 Task: Create a Sprint called Sprint0000000218 in Scrum Project Project0000000073 in Jira. Create a Sprint called Sprint0000000219 in Scrum Project Project0000000073 in Jira. Set Duration of Sprint called Sprint0000000217 in Scrum Project Project0000000073 to 1 week in Jira. Set Duration of Sprint called Sprint0000000218 in Scrum Project Project0000000073 to 2 weeks in Jira. Set Duration of Sprint called Sprint0000000219 in Scrum Project Project0000000073 to 3 weeks in Jira
Action: Mouse moved to (61, 286)
Screenshot: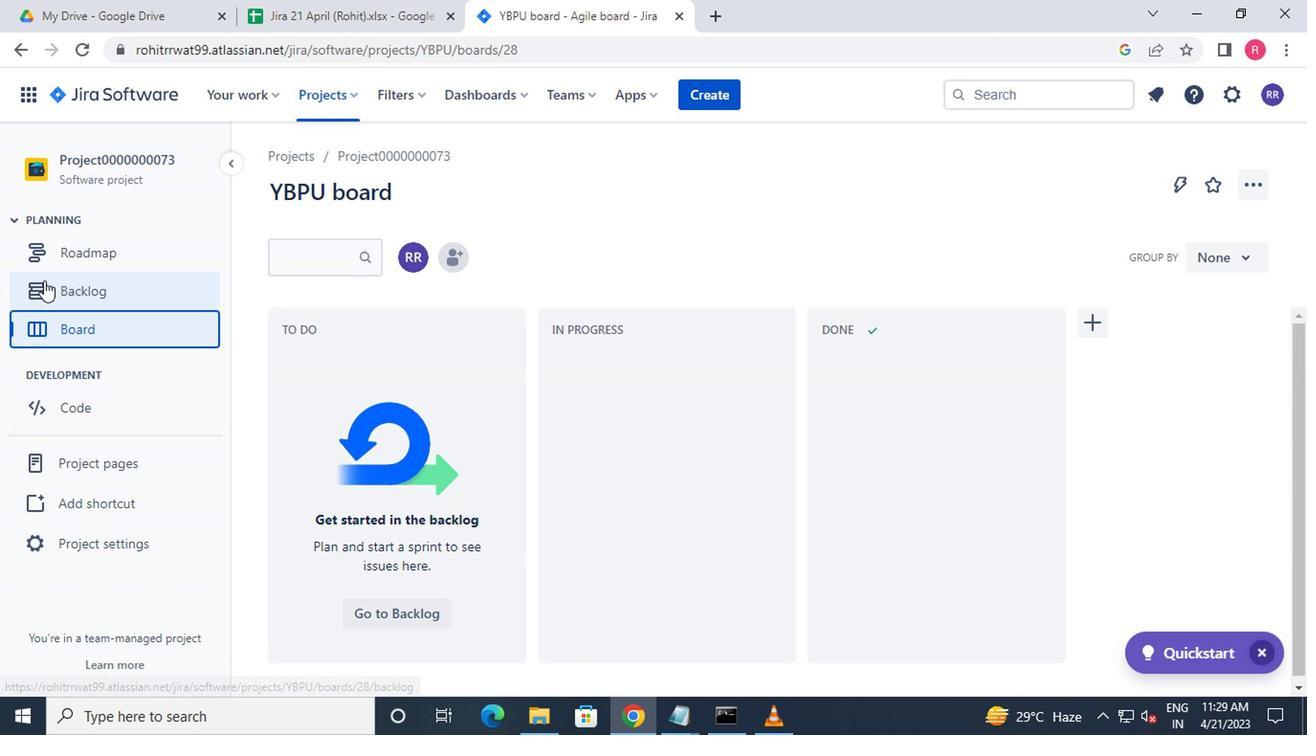 
Action: Mouse pressed left at (61, 286)
Screenshot: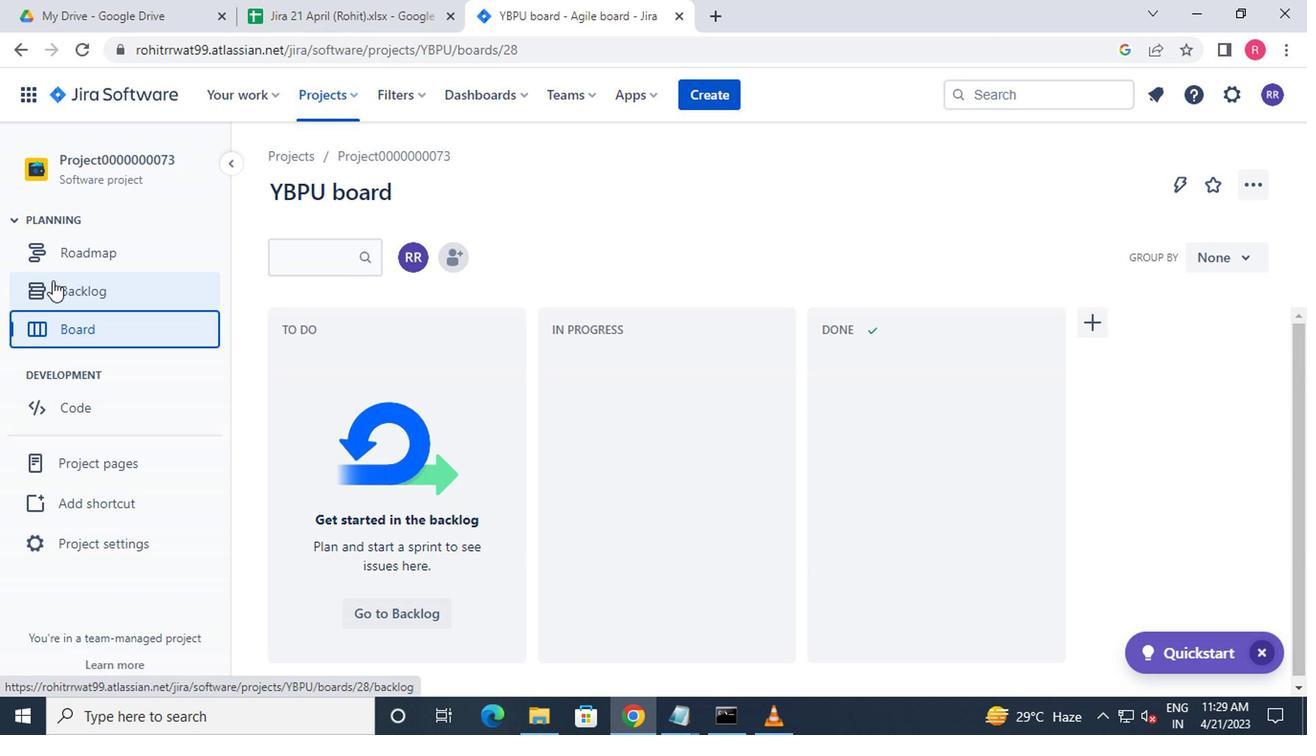 
Action: Mouse moved to (1167, 619)
Screenshot: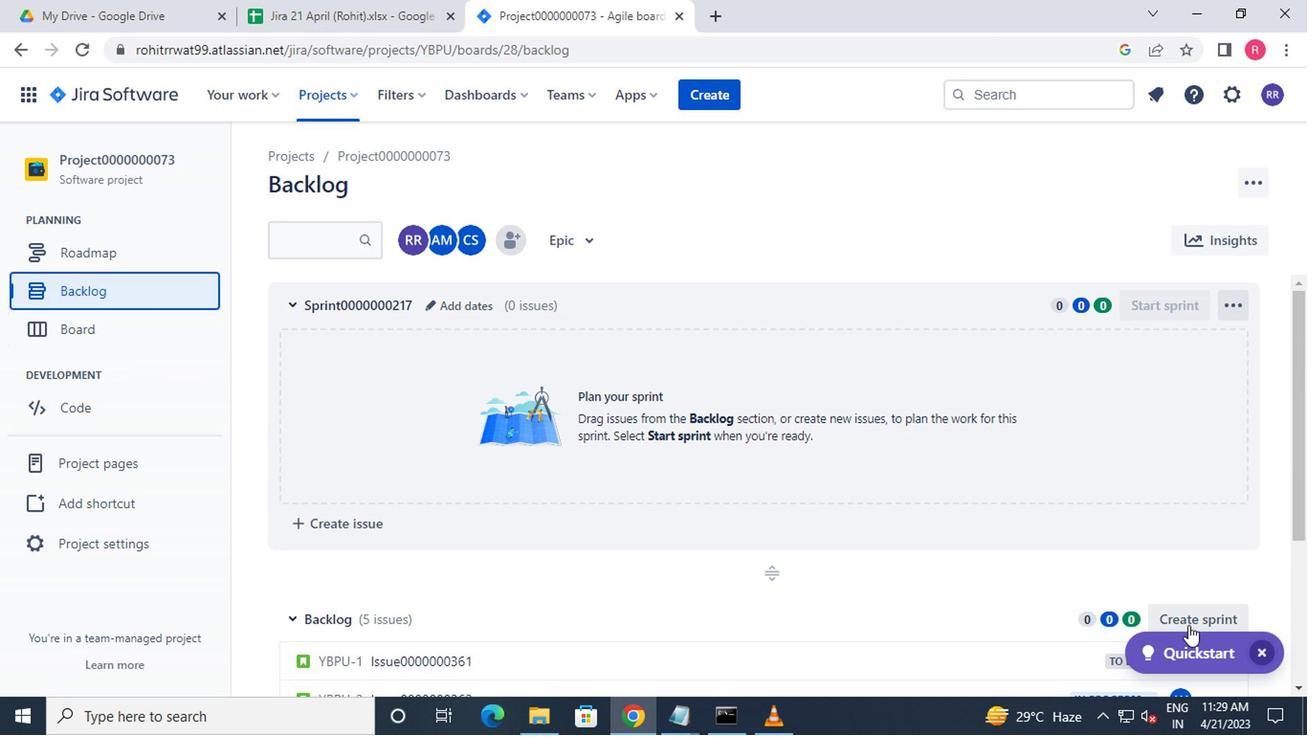 
Action: Mouse pressed left at (1167, 619)
Screenshot: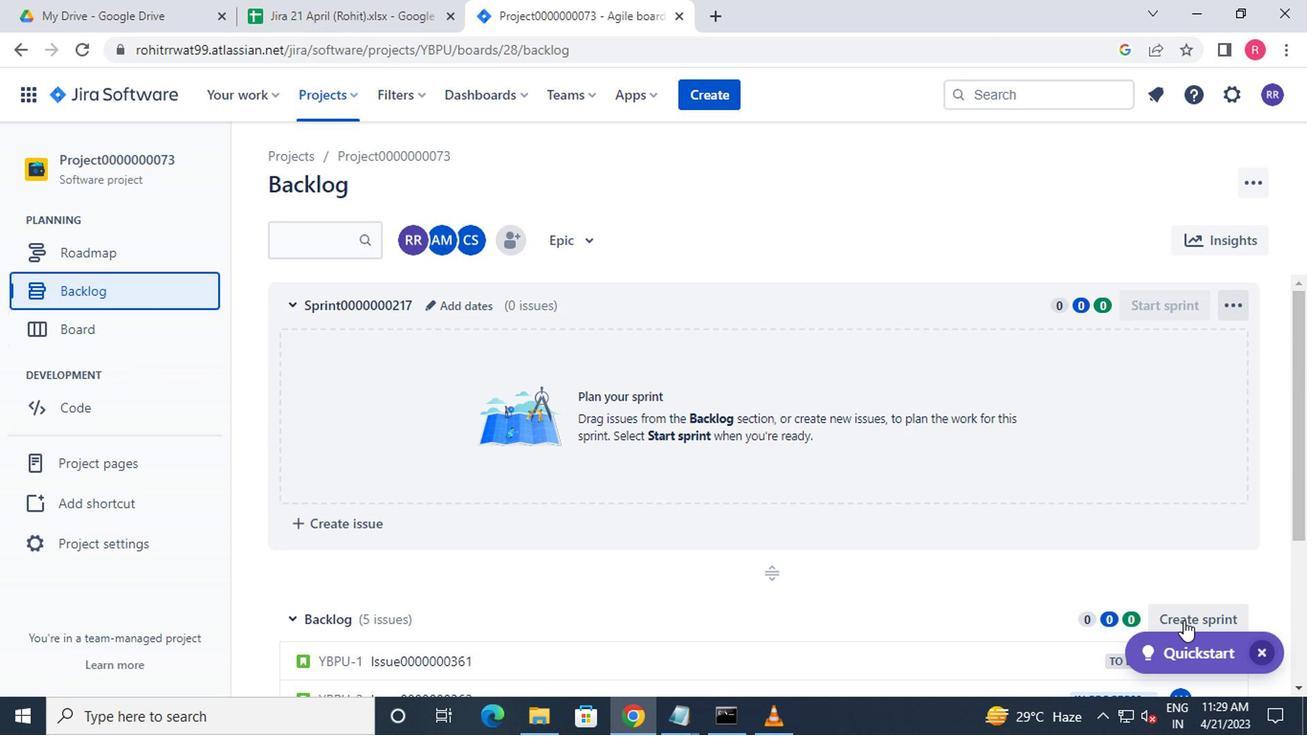
Action: Mouse moved to (385, 619)
Screenshot: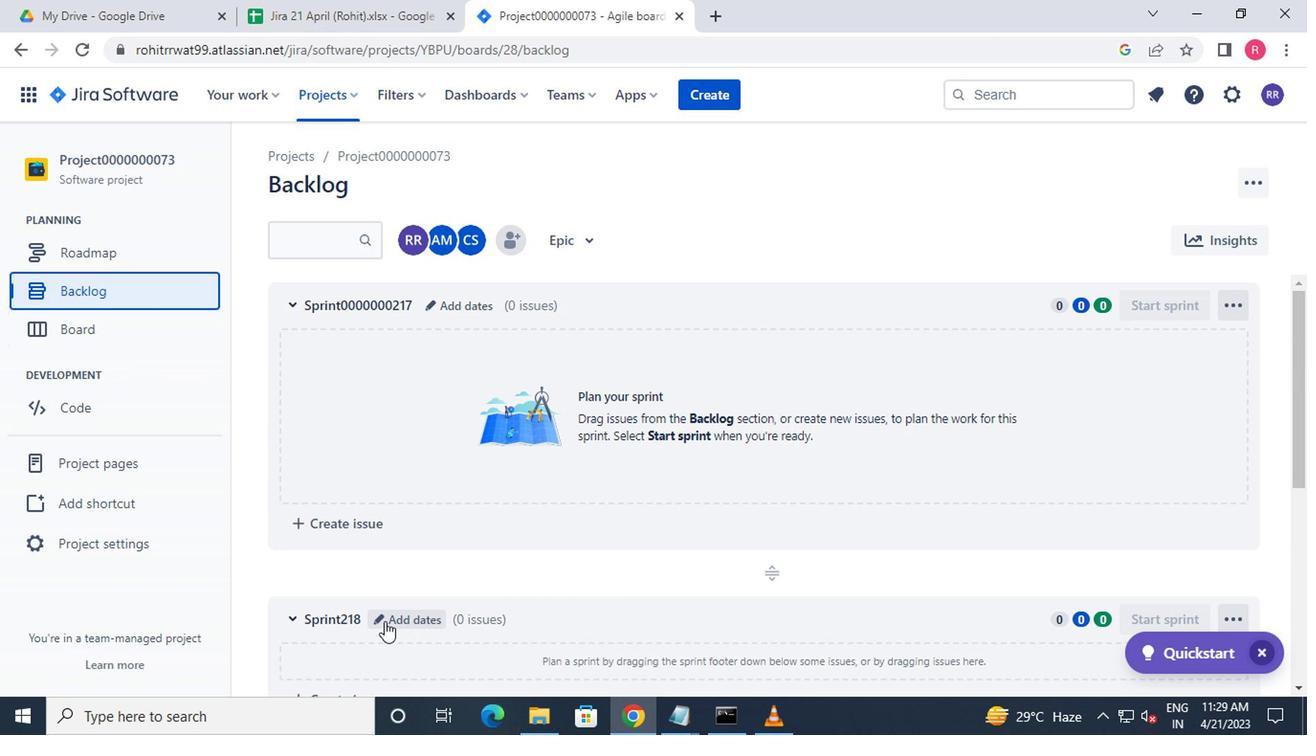 
Action: Mouse pressed left at (385, 619)
Screenshot: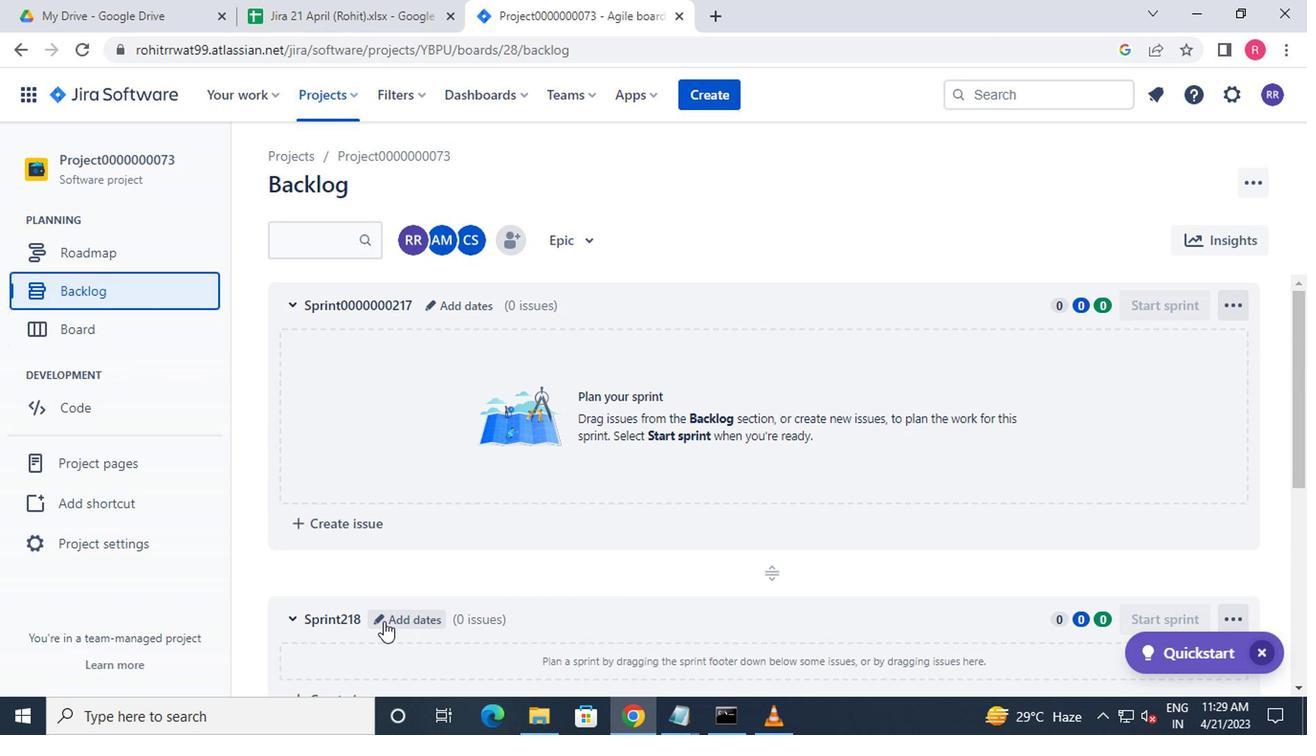
Action: Mouse moved to (433, 247)
Screenshot: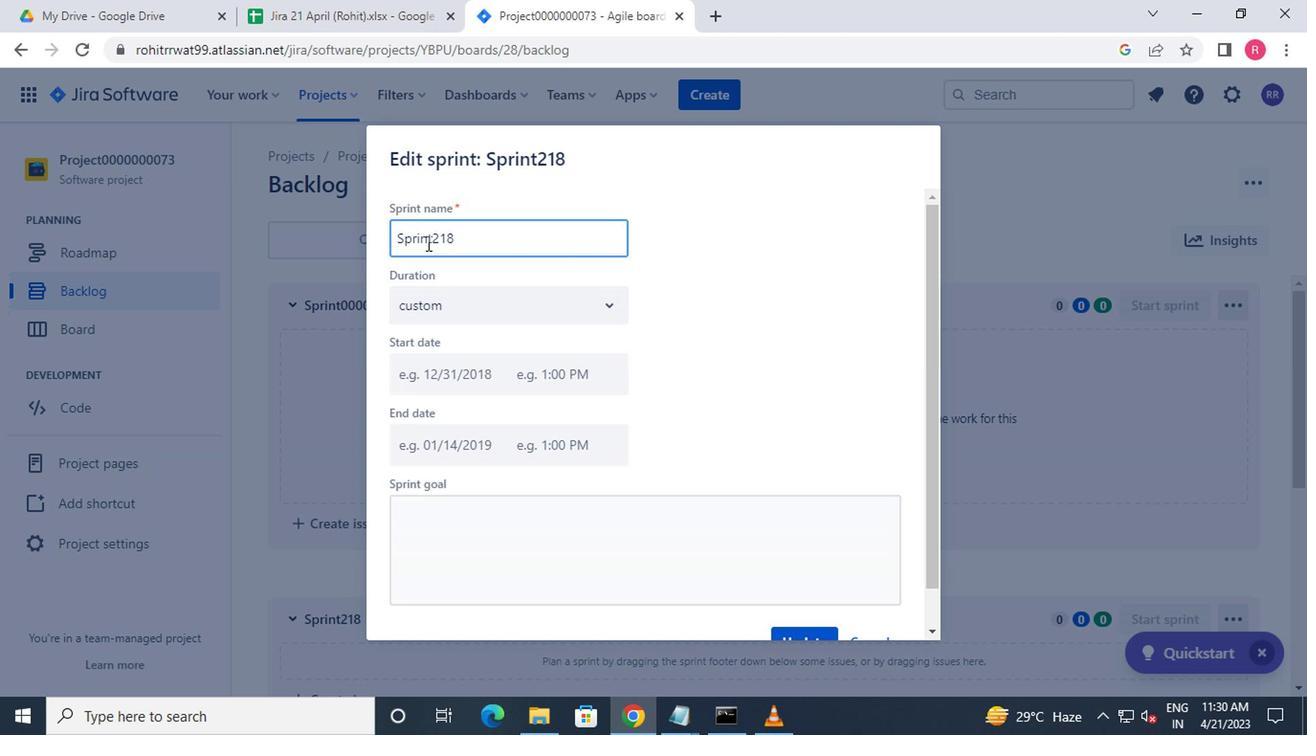 
Action: Mouse pressed left at (433, 247)
Screenshot: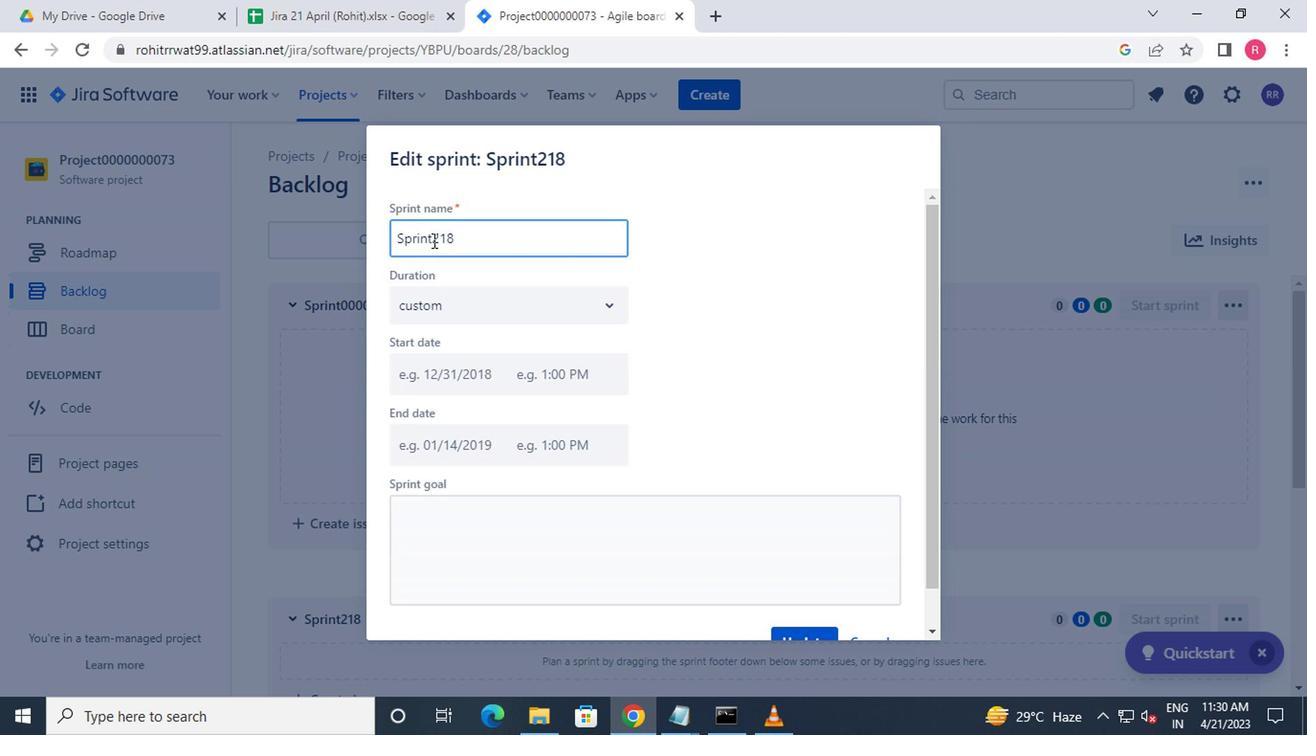 
Action: Key pressed 0000000<Key.enter>
Screenshot: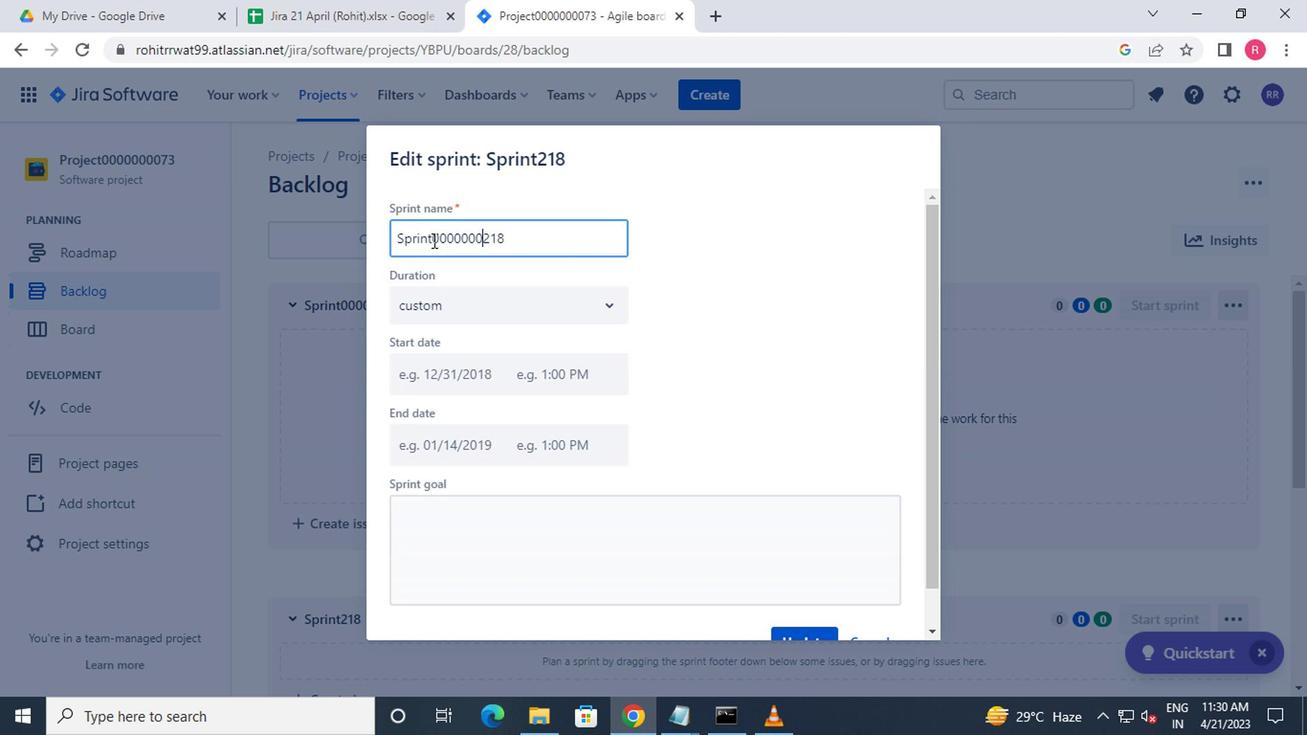 
Action: Mouse moved to (500, 369)
Screenshot: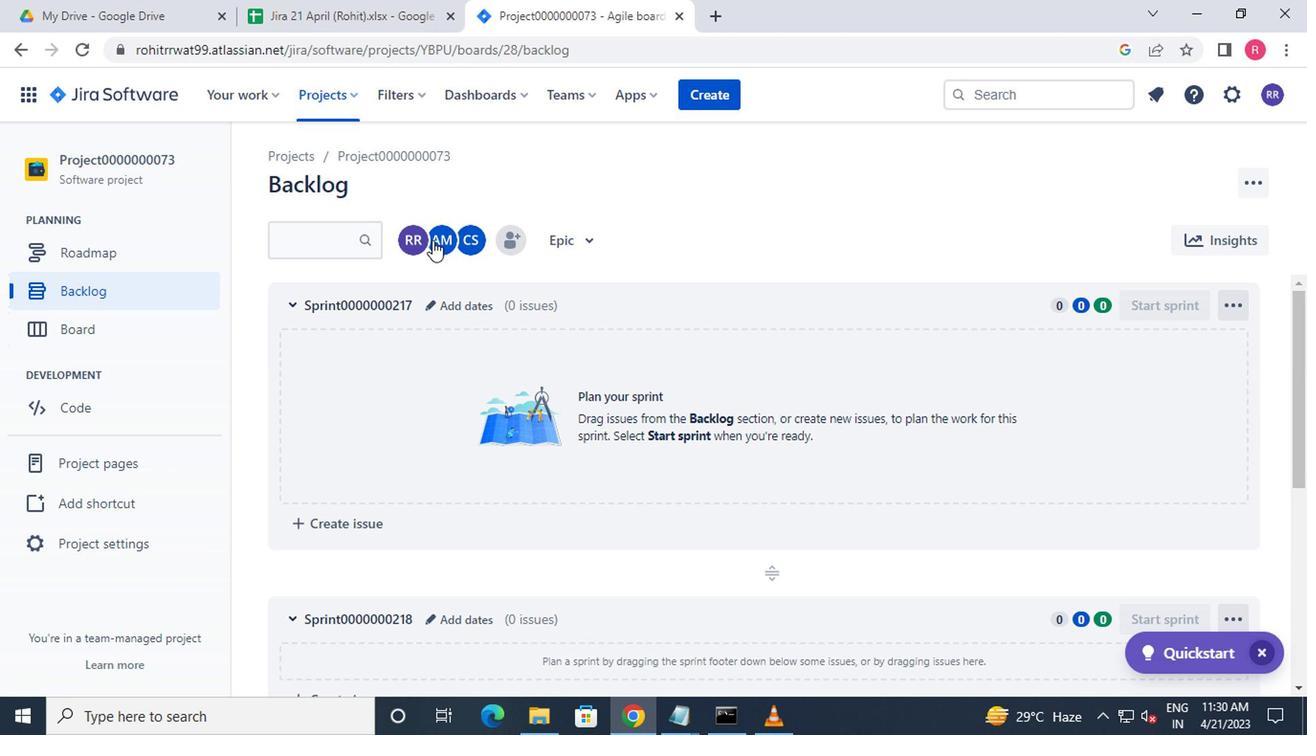 
Action: Mouse scrolled (500, 370) with delta (0, 0)
Screenshot: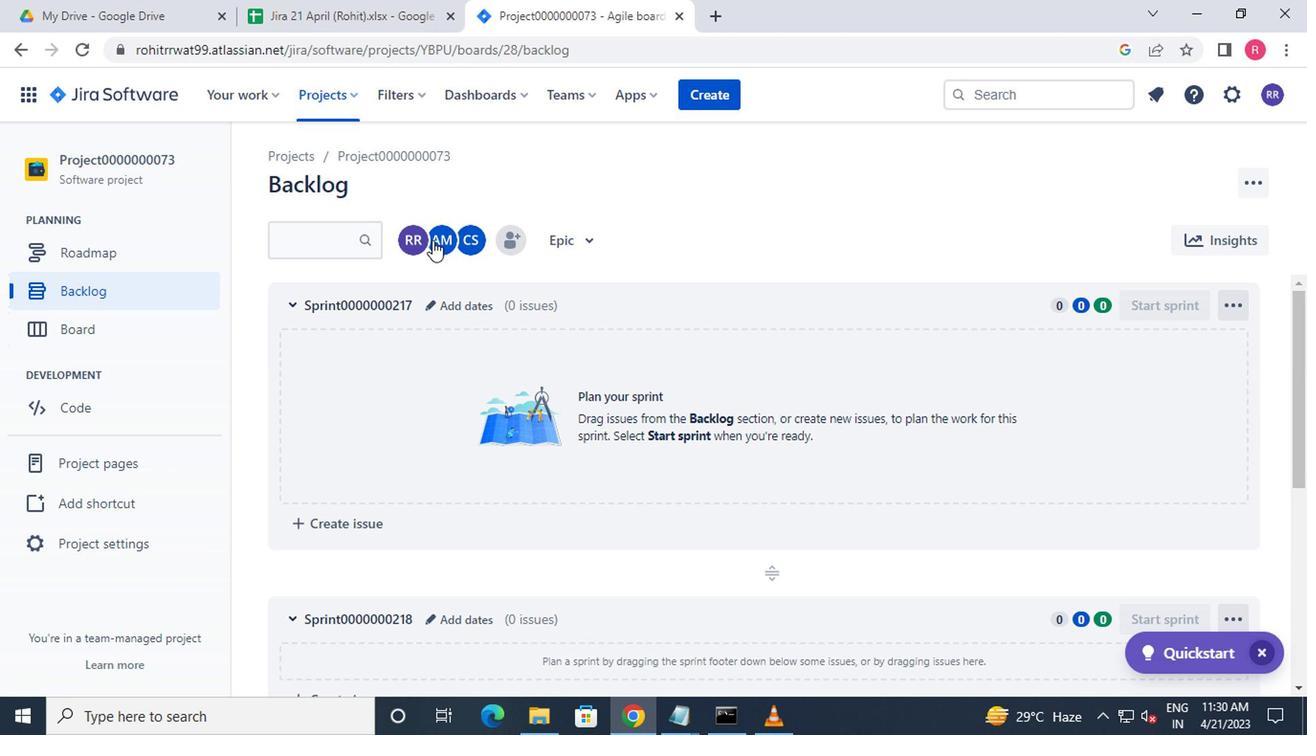 
Action: Mouse moved to (666, 593)
Screenshot: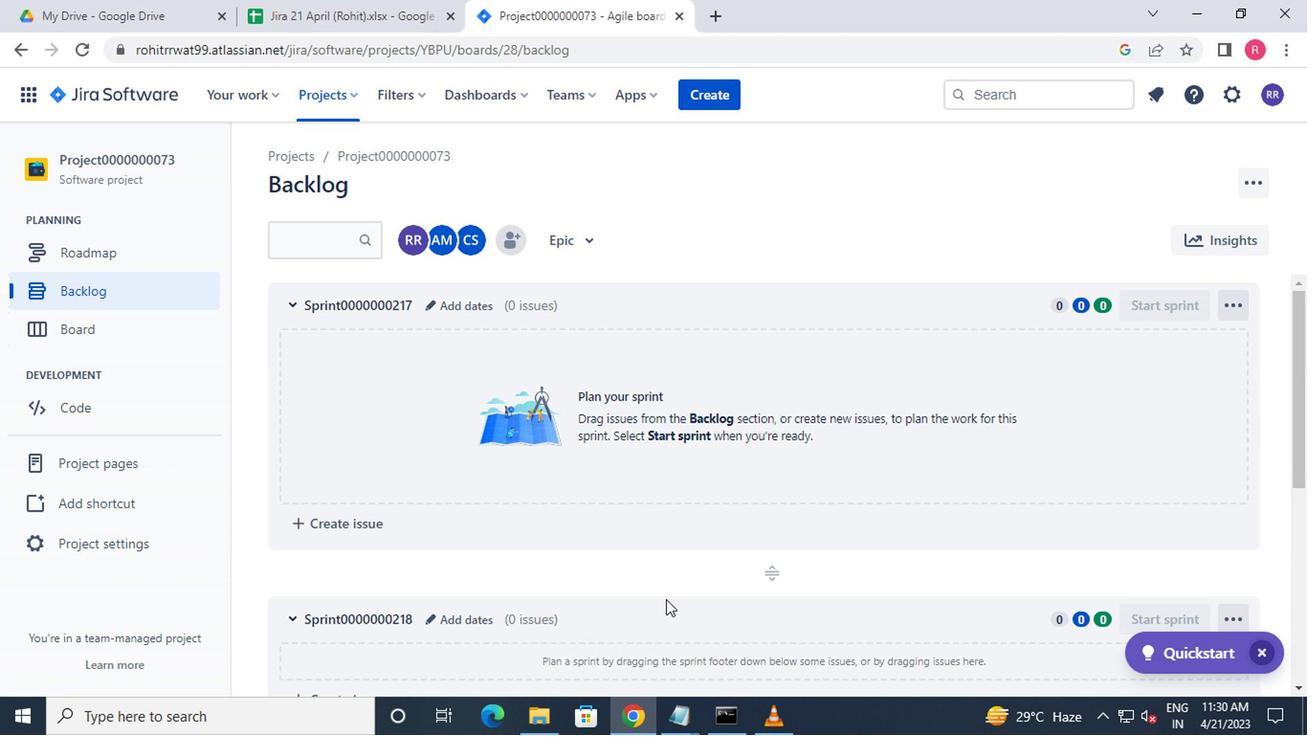 
Action: Mouse scrolled (666, 593) with delta (0, 0)
Screenshot: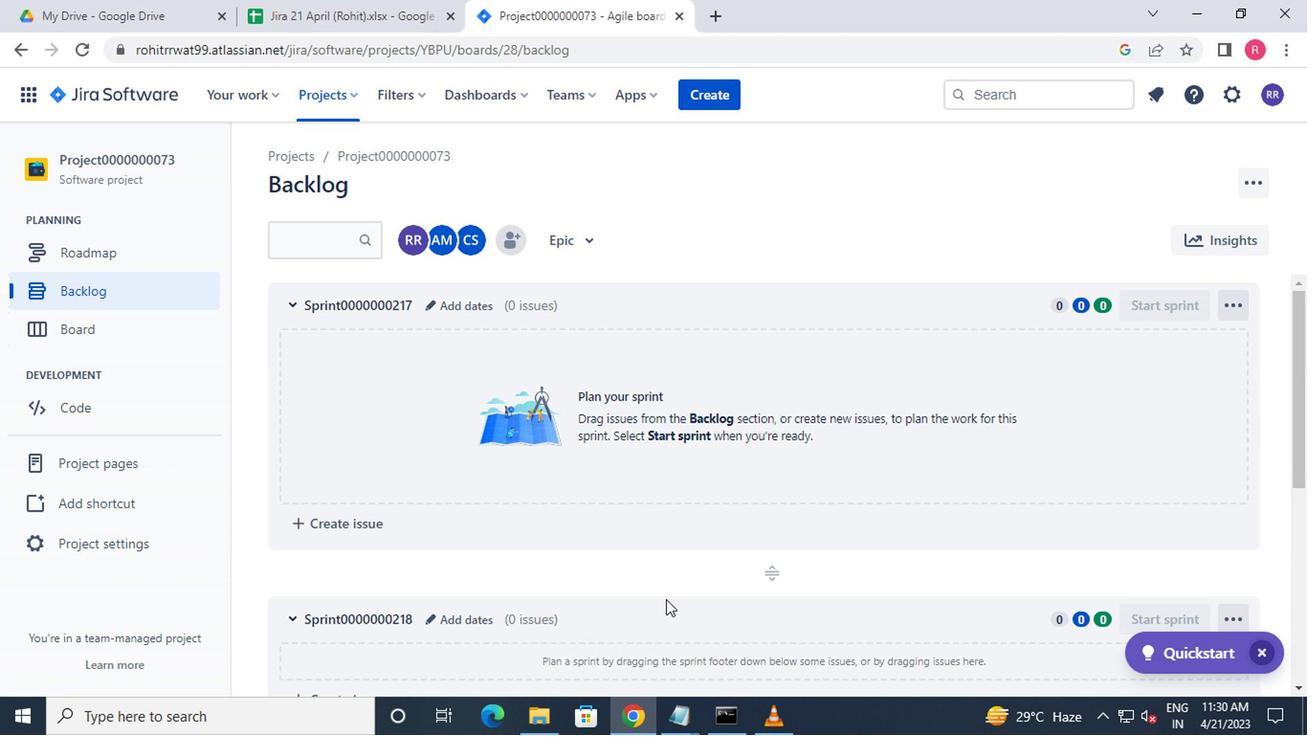 
Action: Mouse moved to (666, 593)
Screenshot: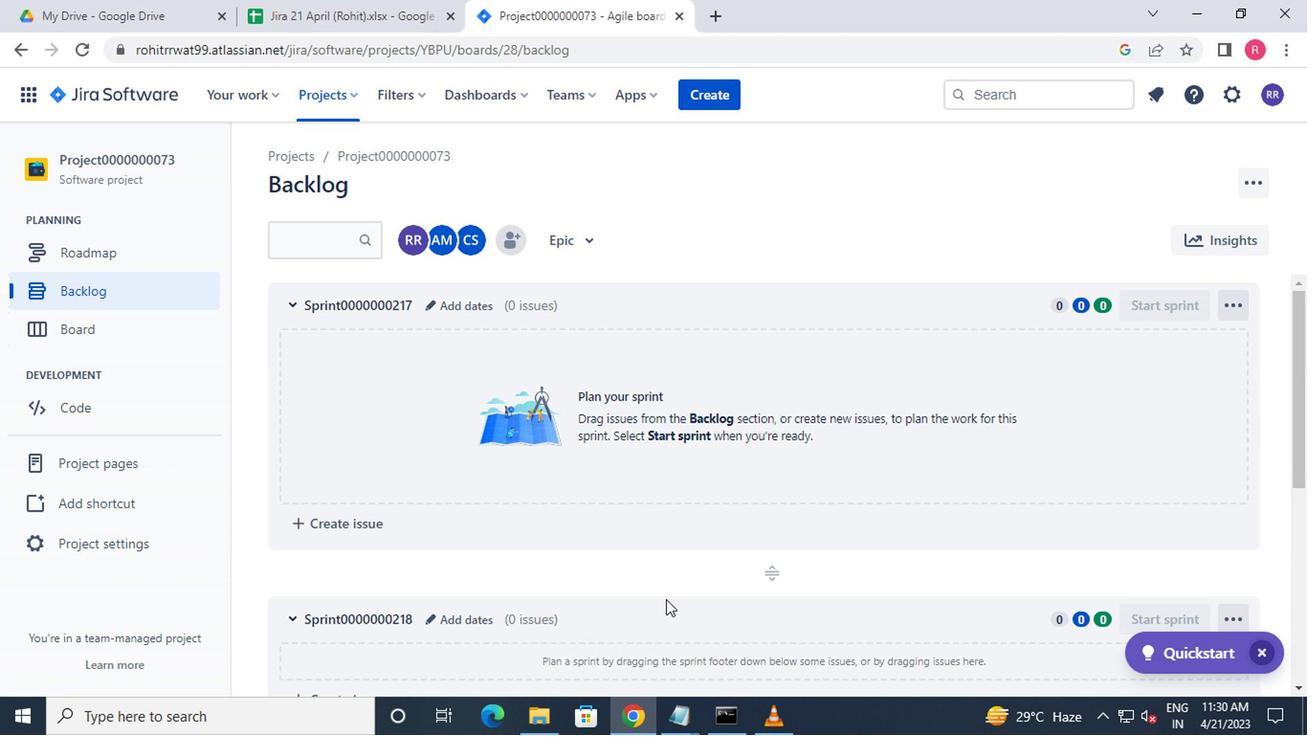 
Action: Mouse scrolled (666, 593) with delta (0, 0)
Screenshot: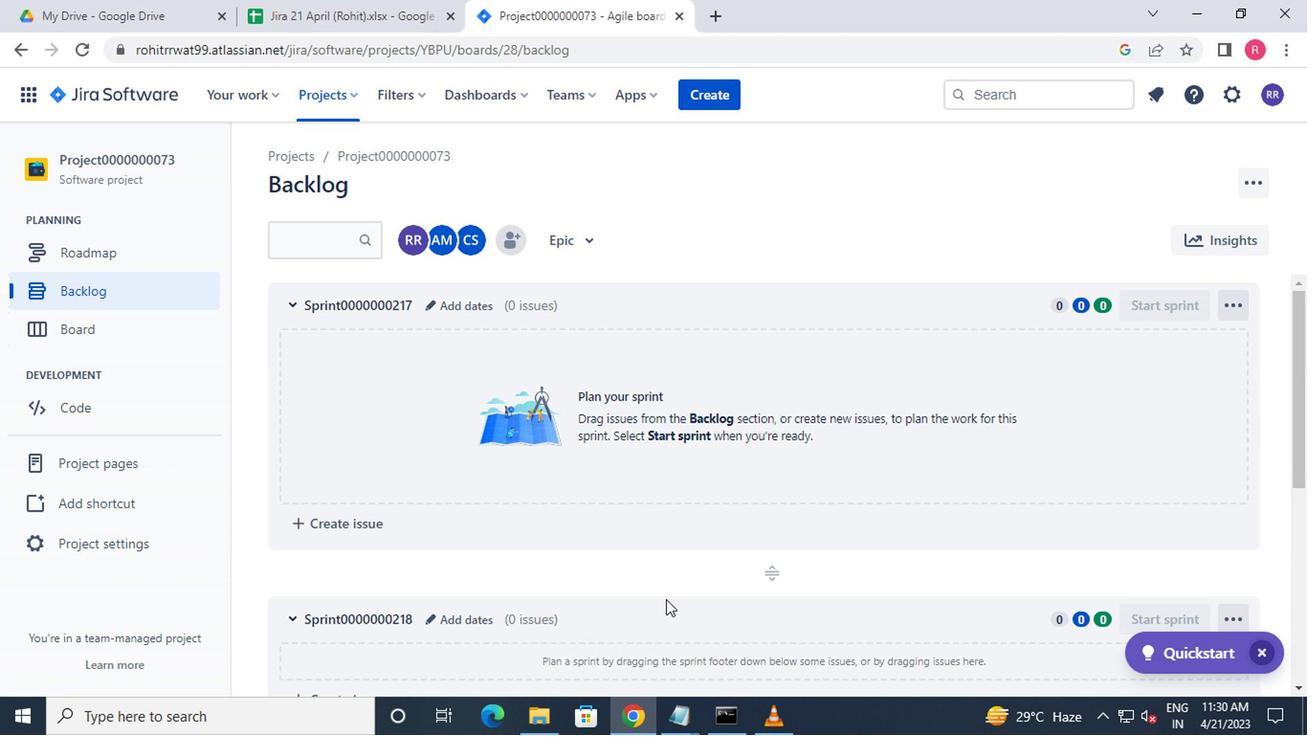 
Action: Mouse moved to (1157, 599)
Screenshot: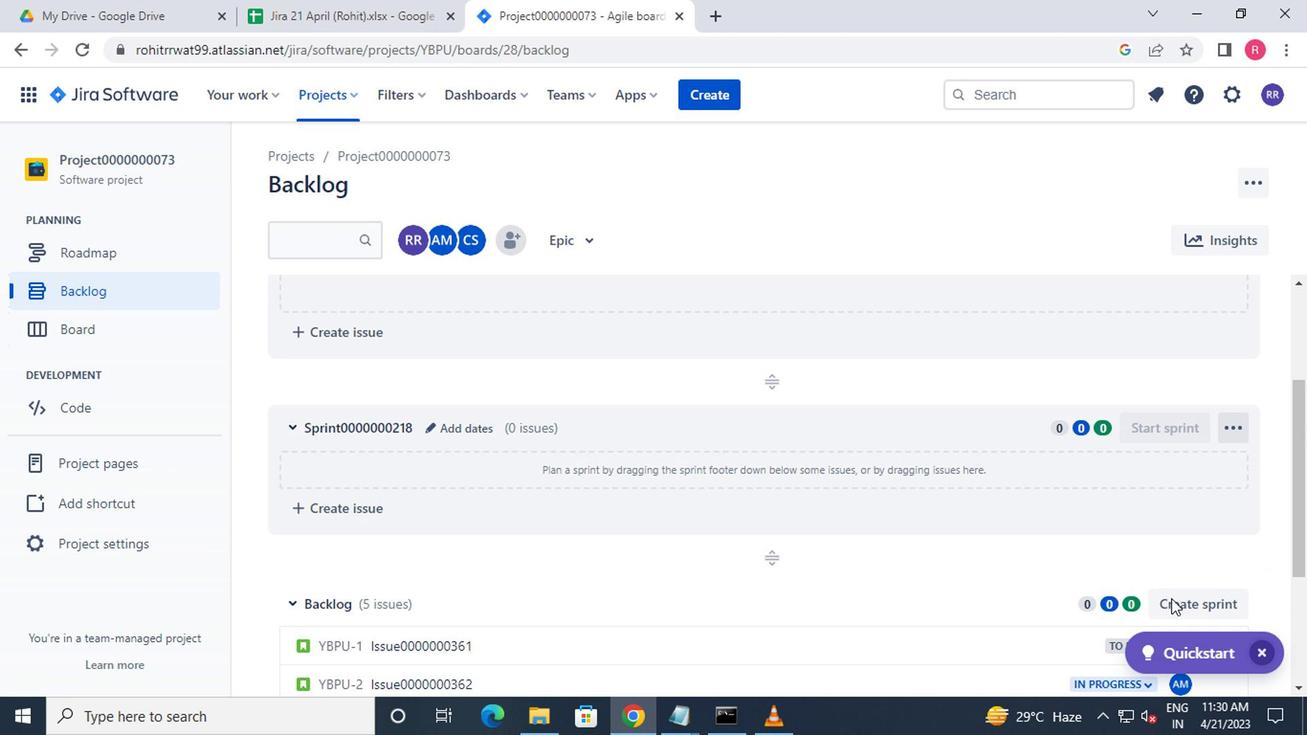 
Action: Mouse pressed left at (1157, 599)
Screenshot: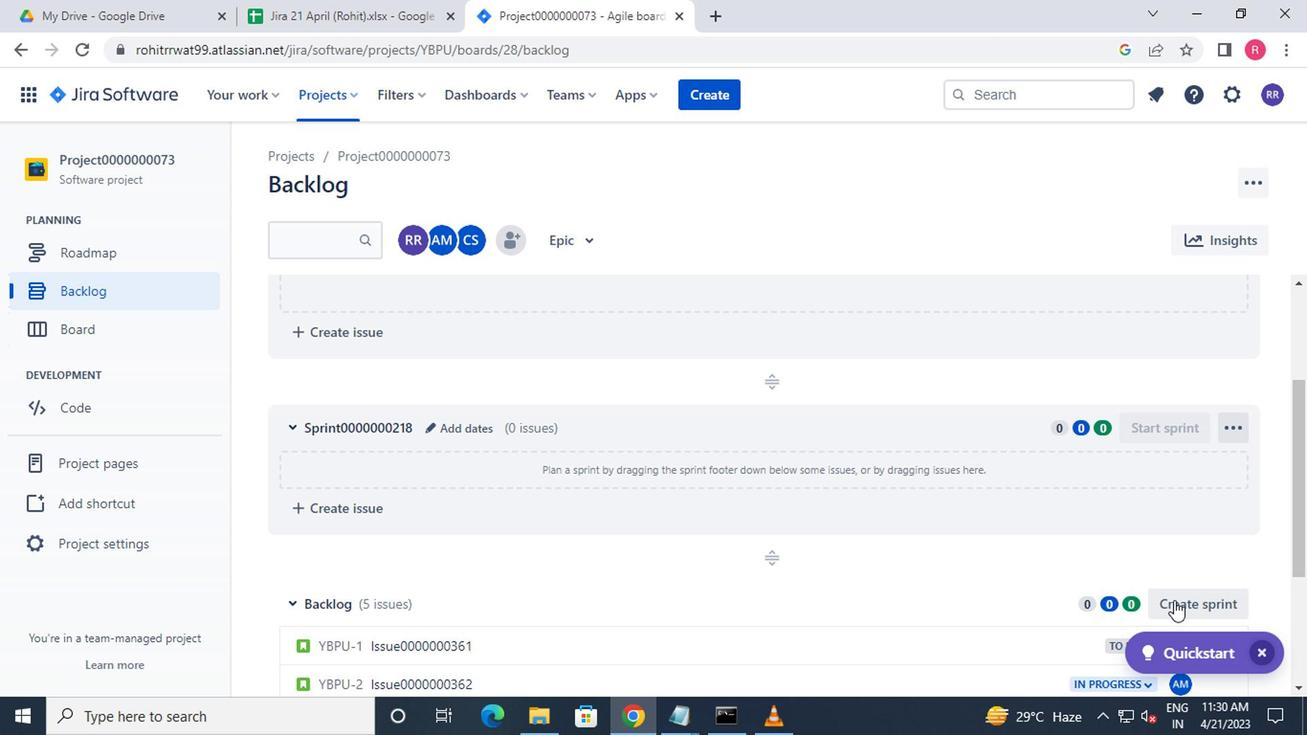 
Action: Mouse moved to (379, 603)
Screenshot: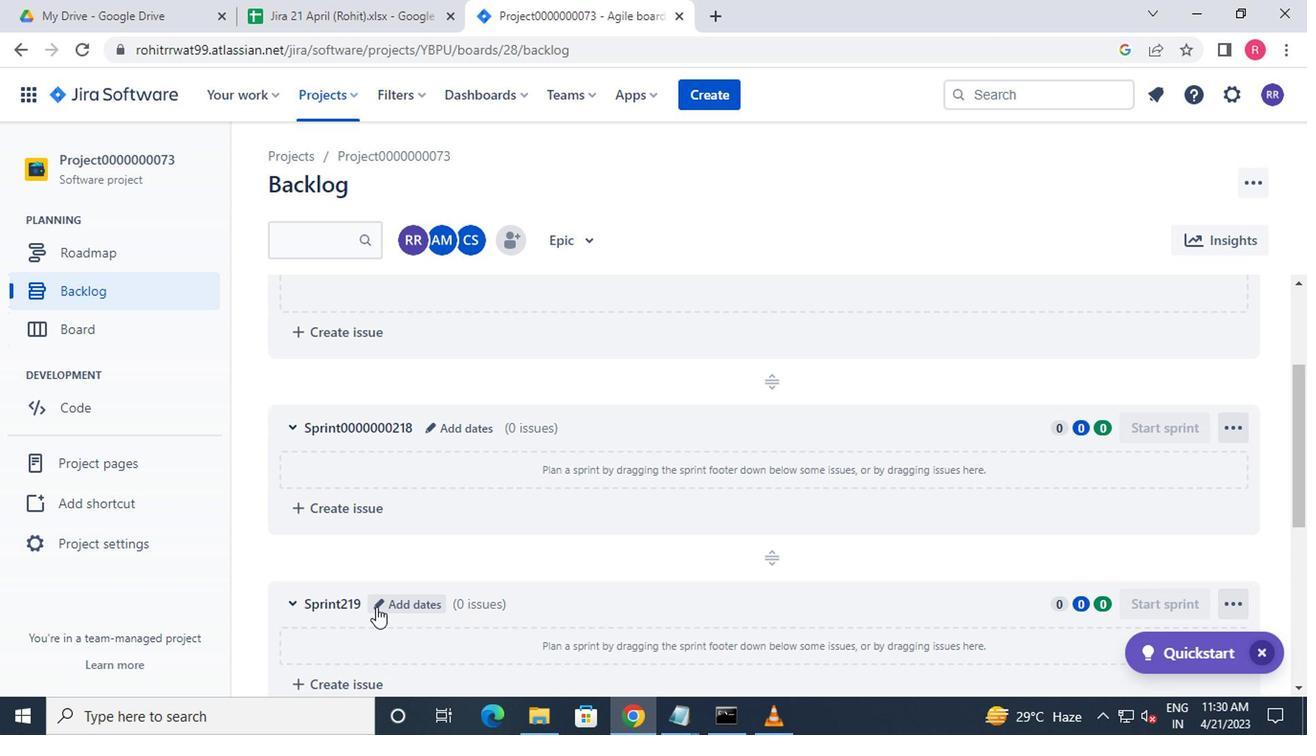 
Action: Mouse pressed left at (379, 603)
Screenshot: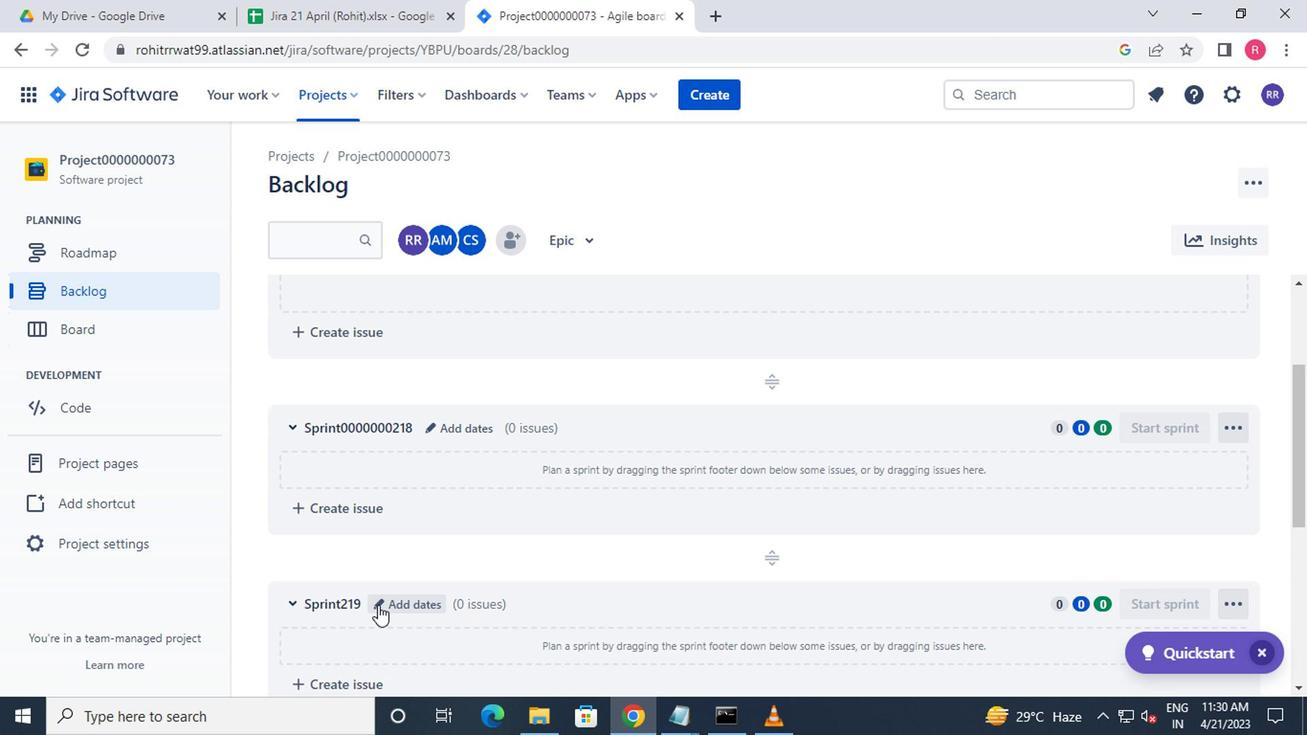 
Action: Mouse moved to (433, 245)
Screenshot: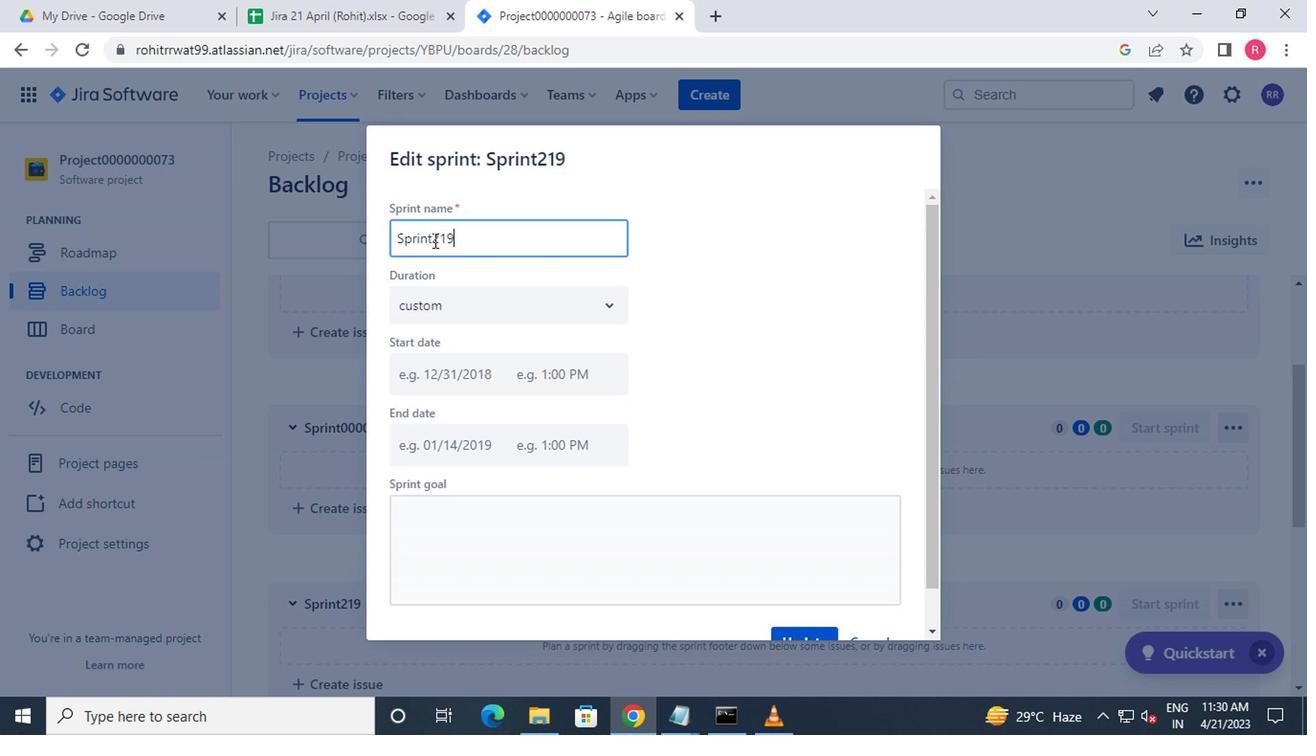 
Action: Mouse pressed left at (433, 245)
Screenshot: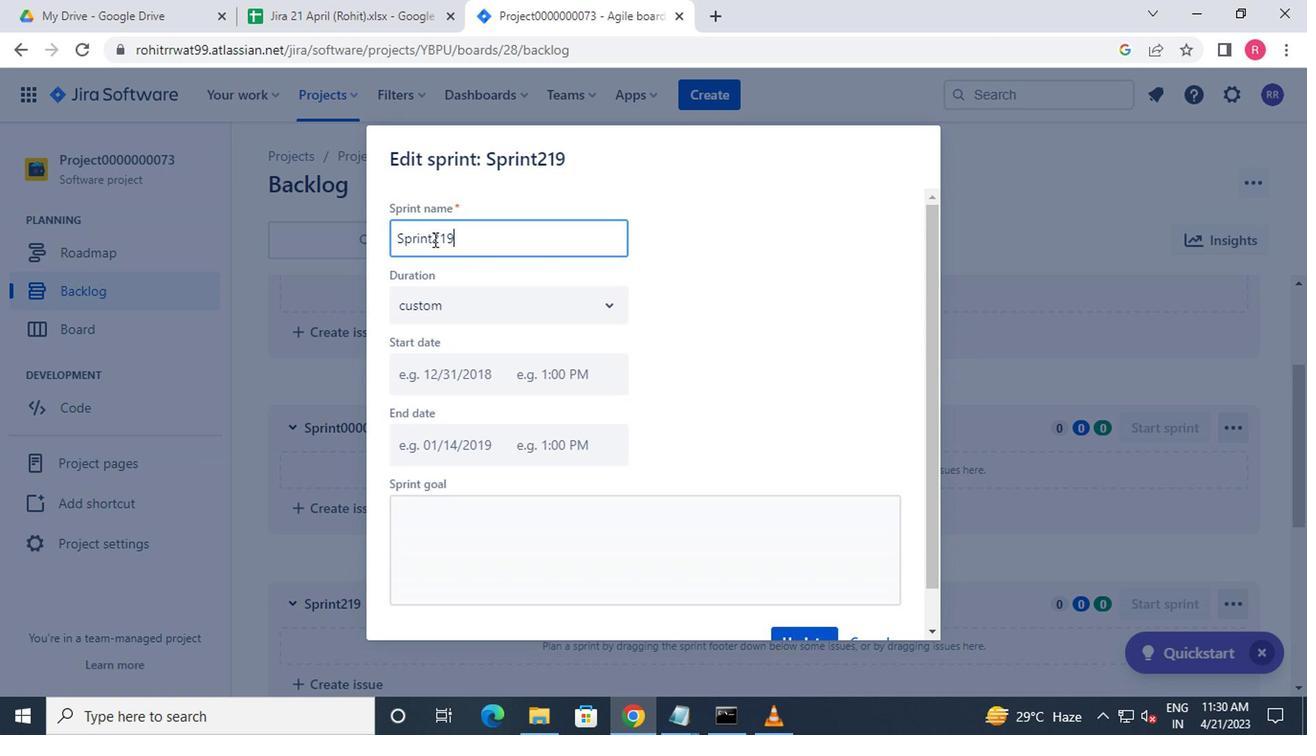 
Action: Mouse moved to (431, 245)
Screenshot: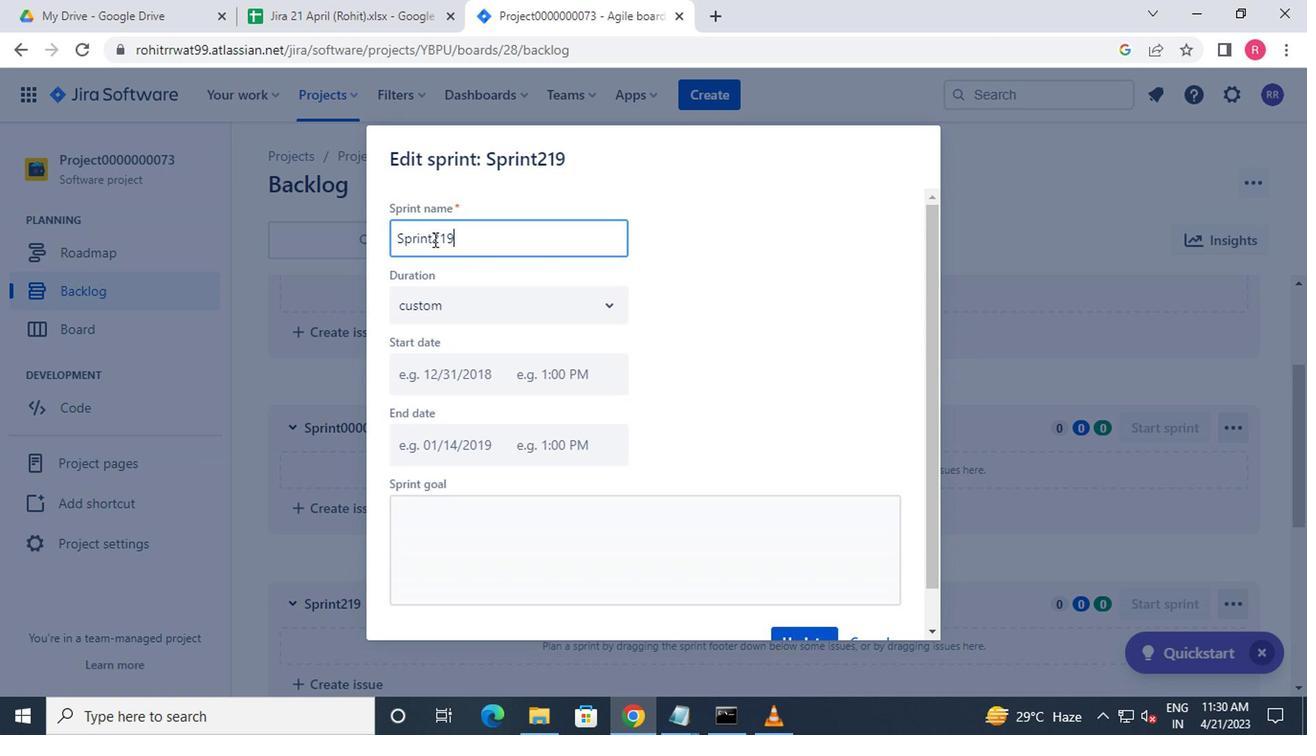 
Action: Key pressed 0000000<Key.enter>
Screenshot: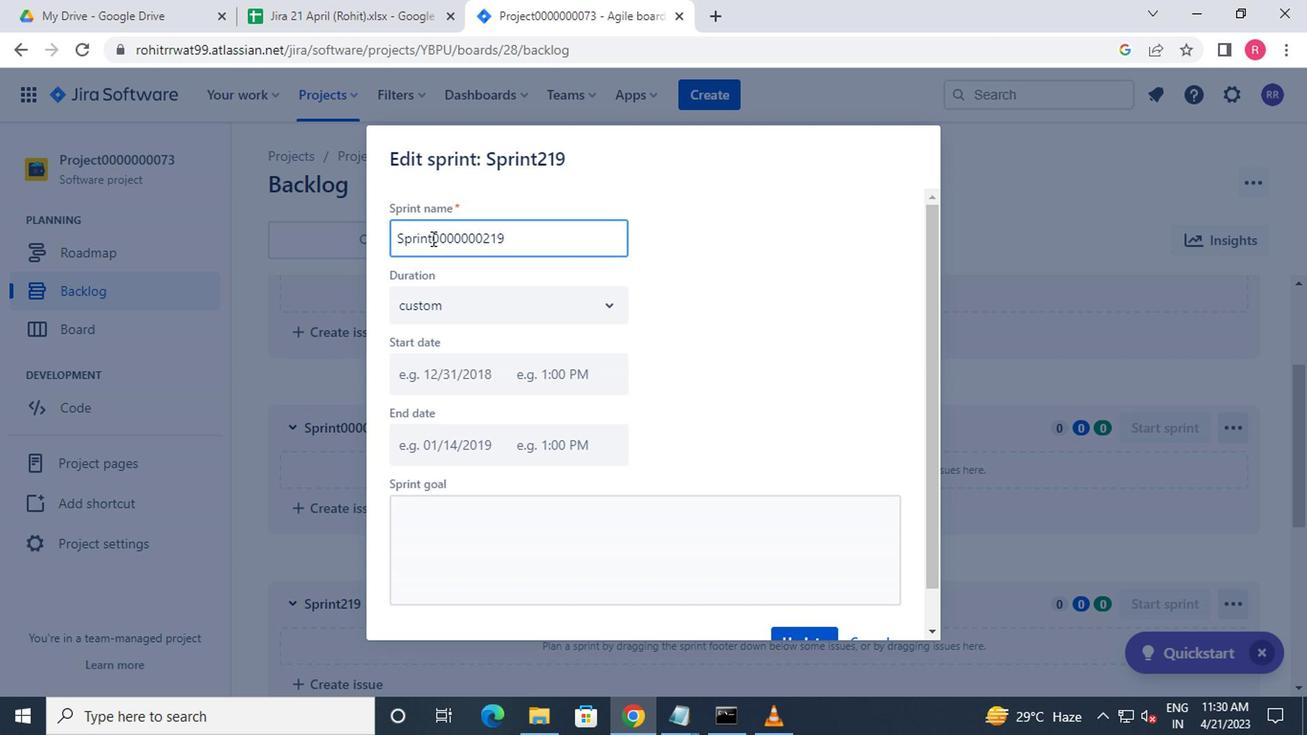 
Action: Mouse moved to (548, 418)
Screenshot: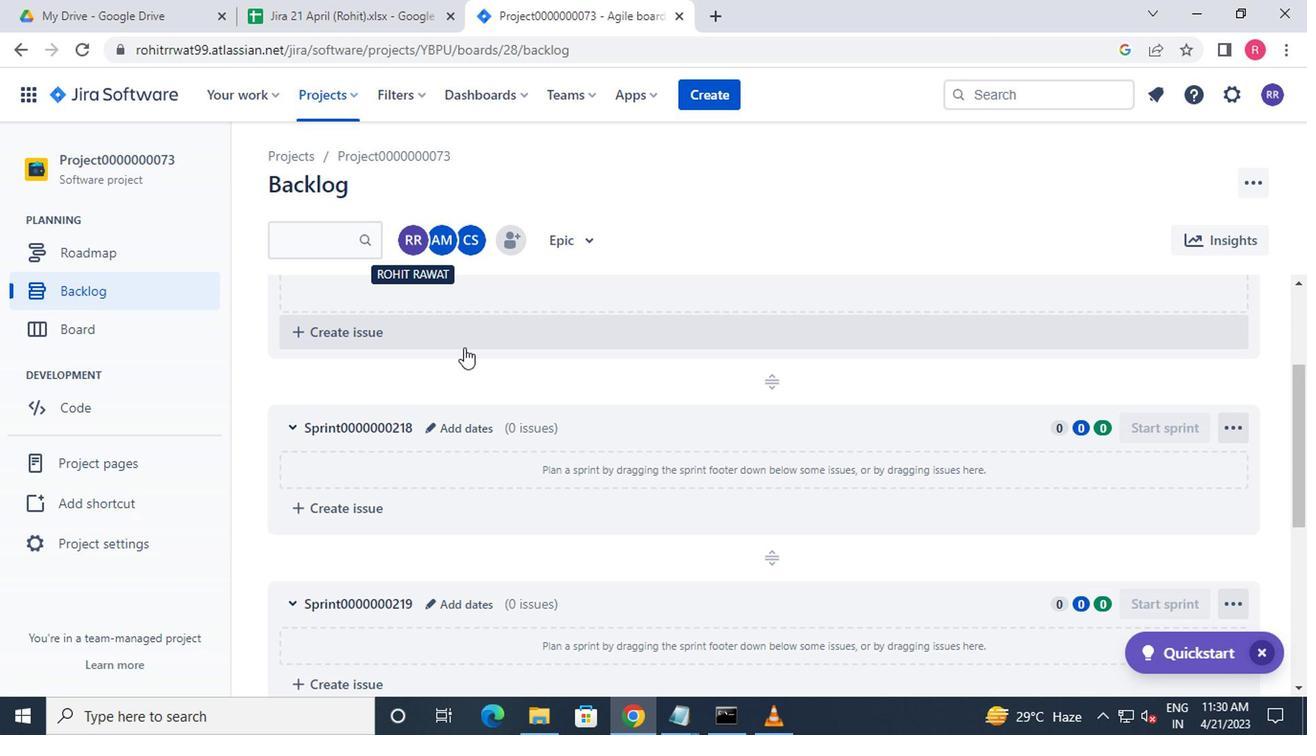 
Action: Mouse scrolled (548, 419) with delta (0, 1)
Screenshot: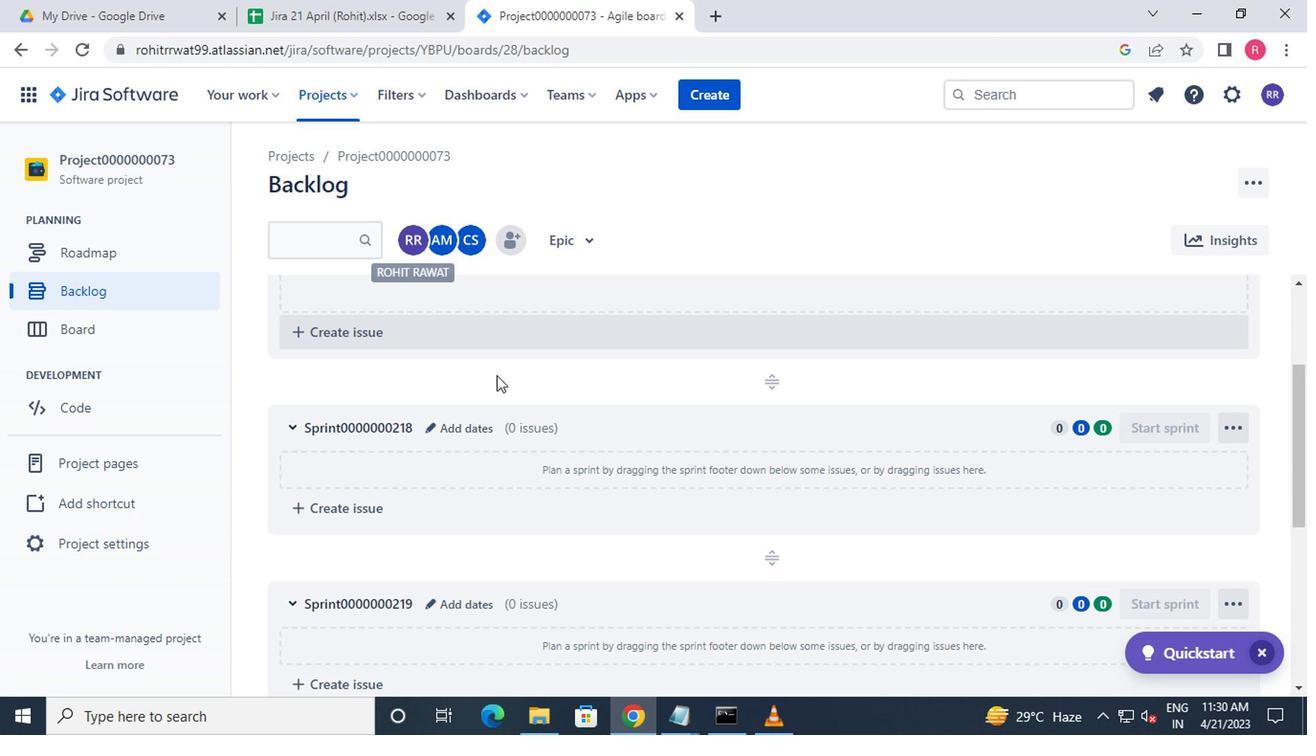 
Action: Mouse scrolled (548, 419) with delta (0, 1)
Screenshot: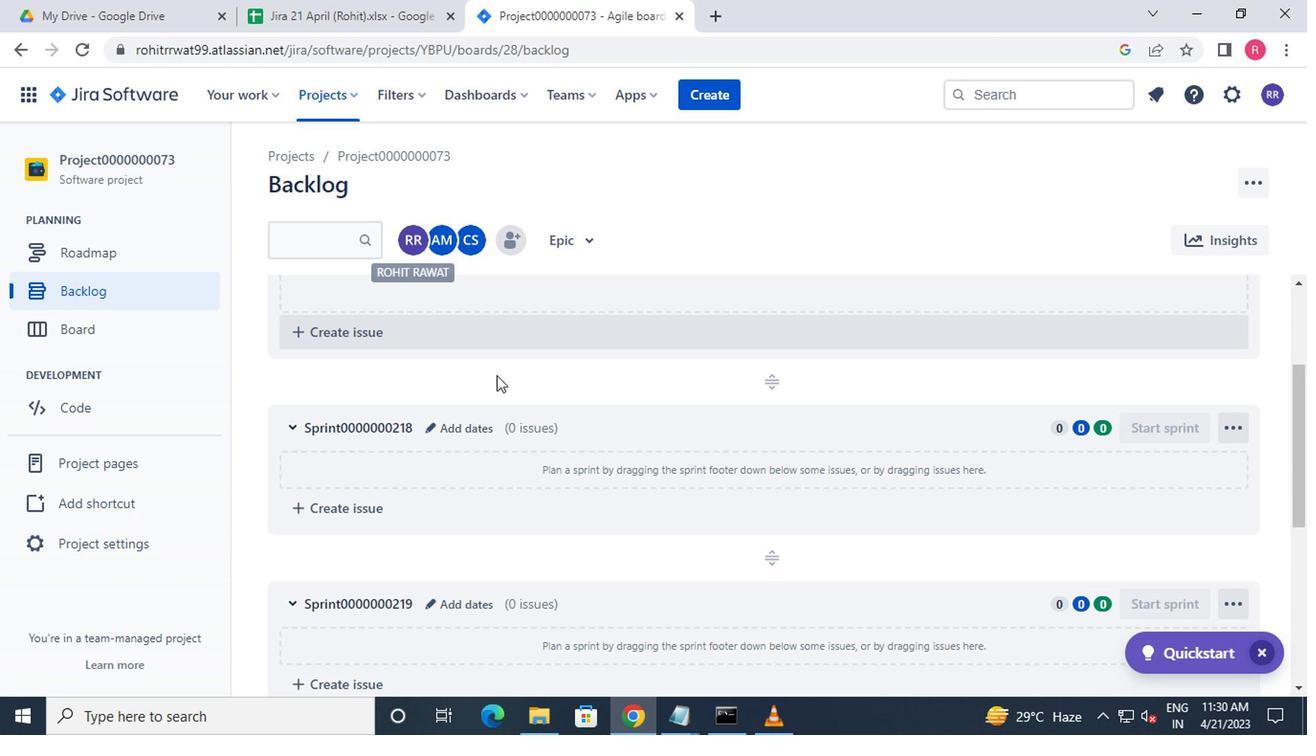 
Action: Mouse moved to (548, 418)
Screenshot: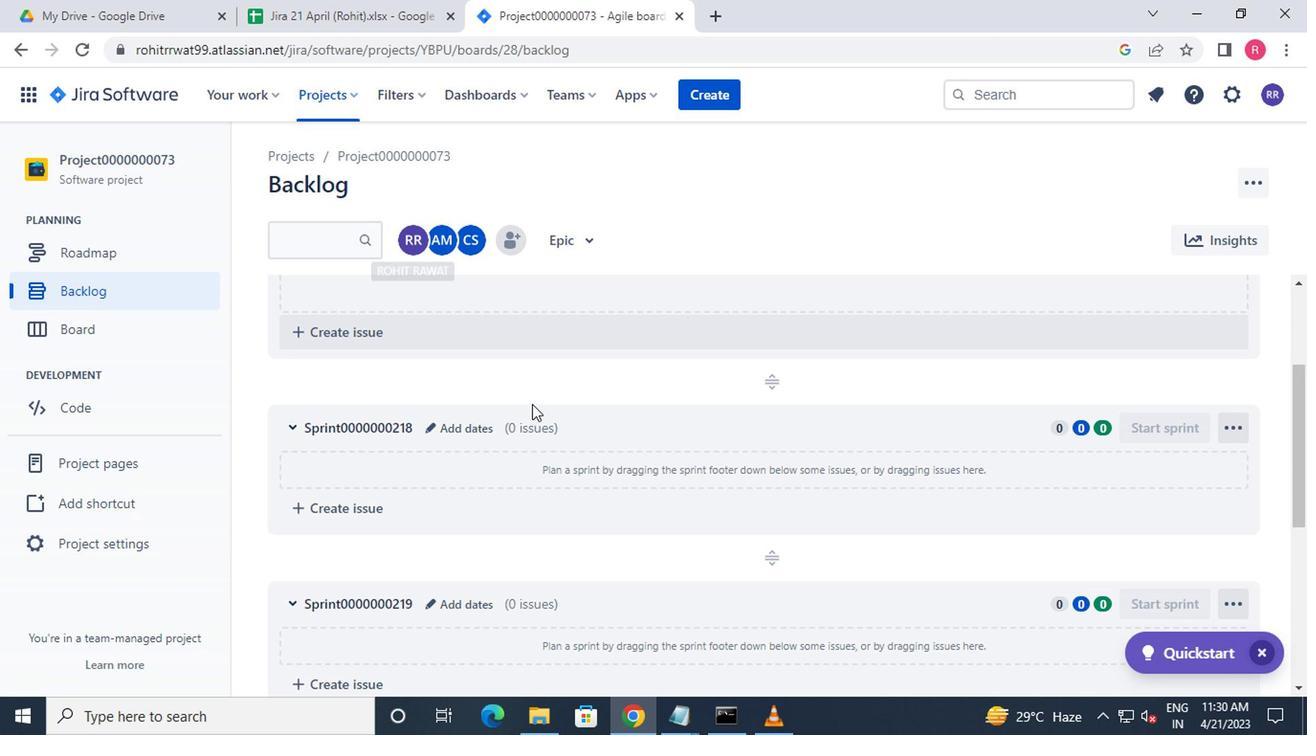 
Action: Mouse scrolled (548, 419) with delta (0, 1)
Screenshot: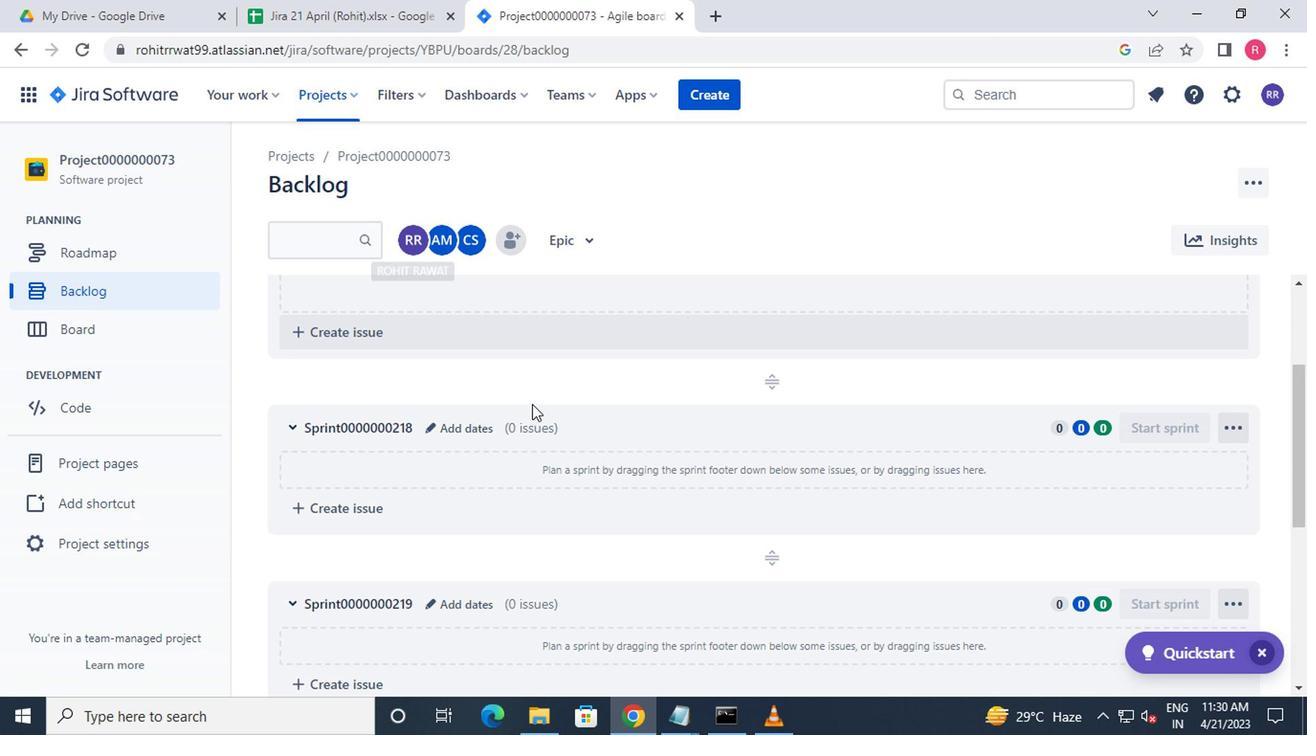 
Action: Mouse scrolled (548, 419) with delta (0, 1)
Screenshot: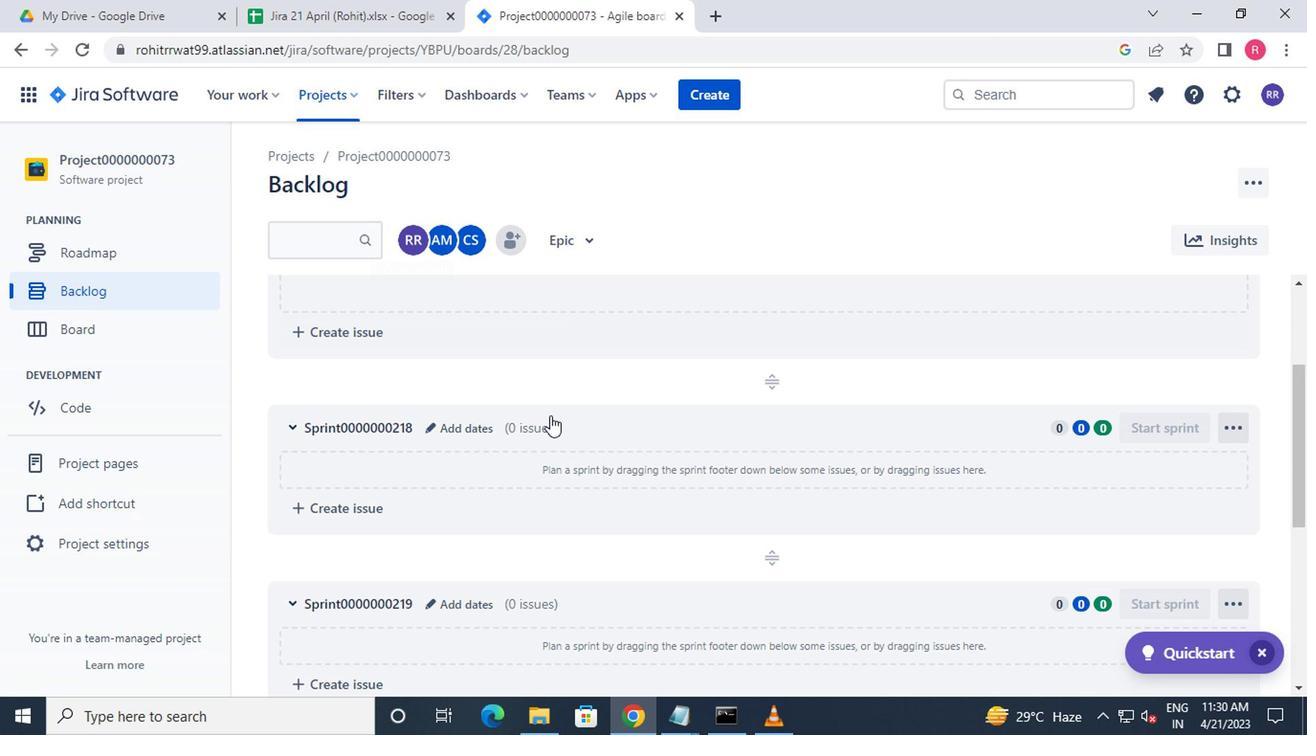 
Action: Mouse moved to (431, 311)
Screenshot: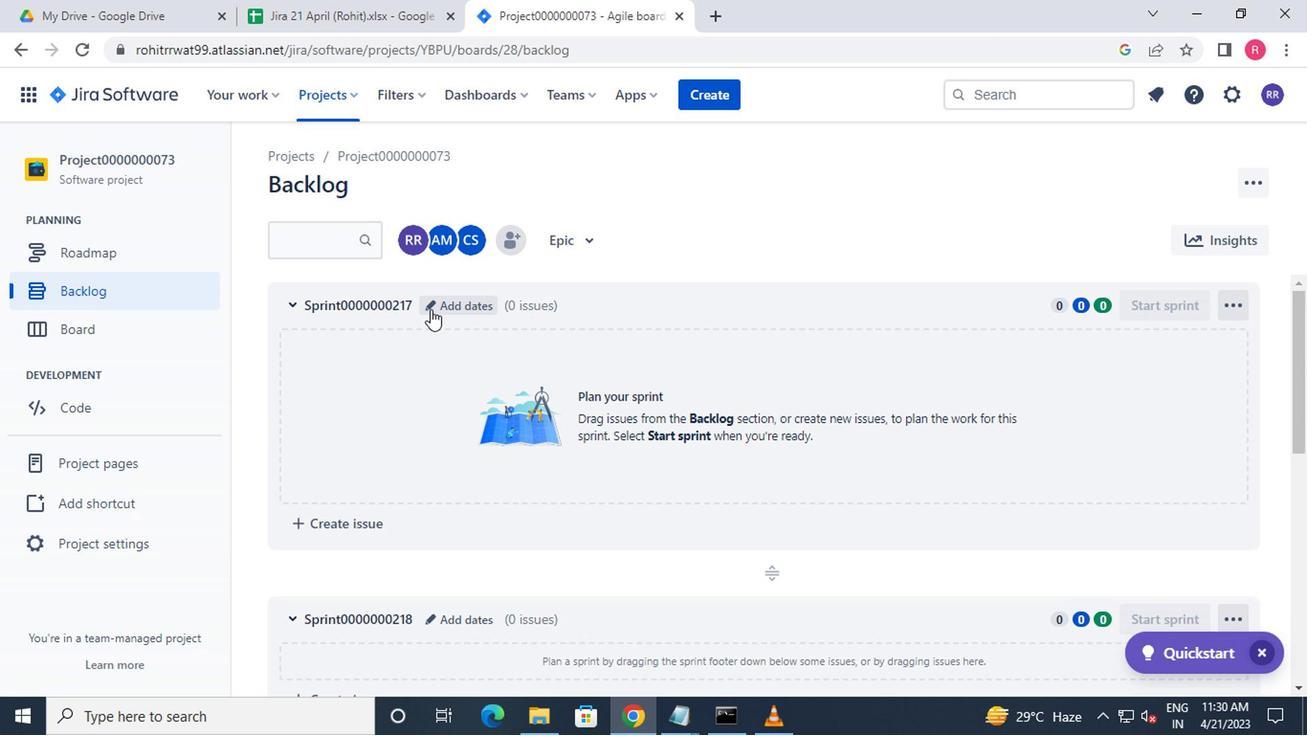 
Action: Mouse pressed left at (431, 311)
Screenshot: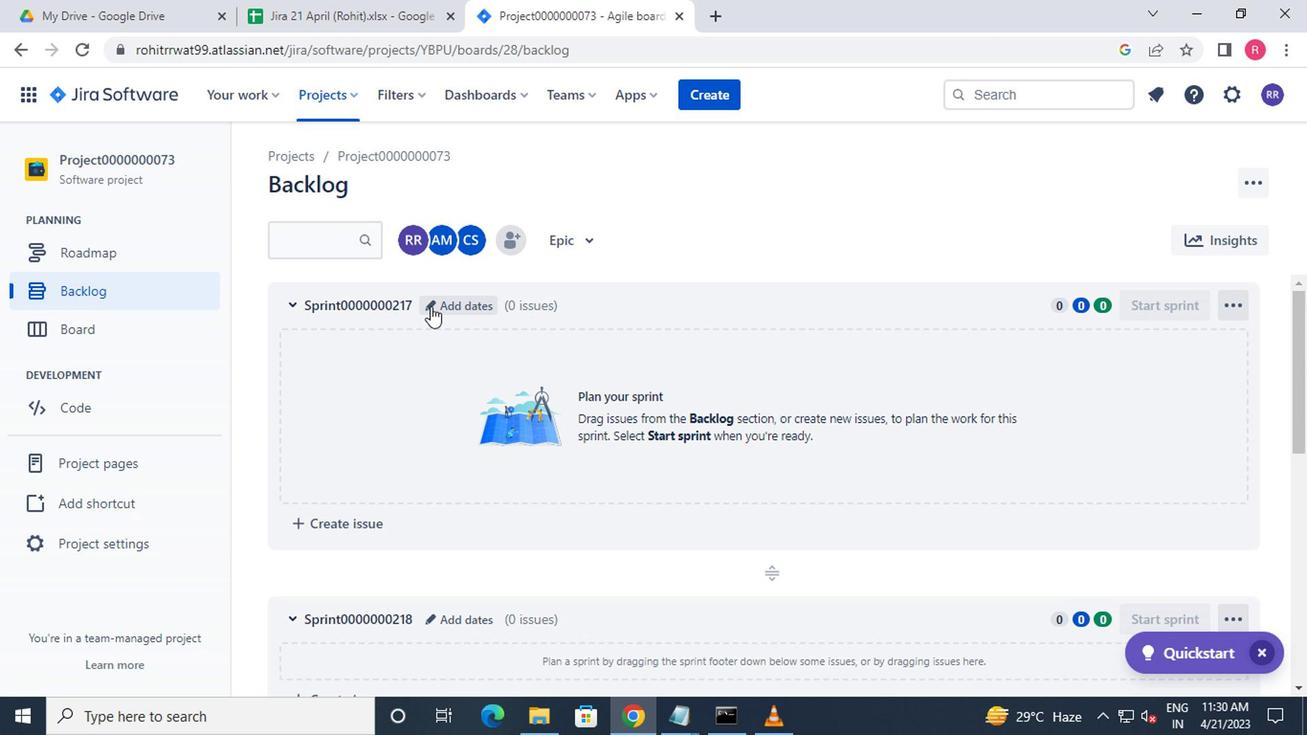 
Action: Mouse moved to (446, 315)
Screenshot: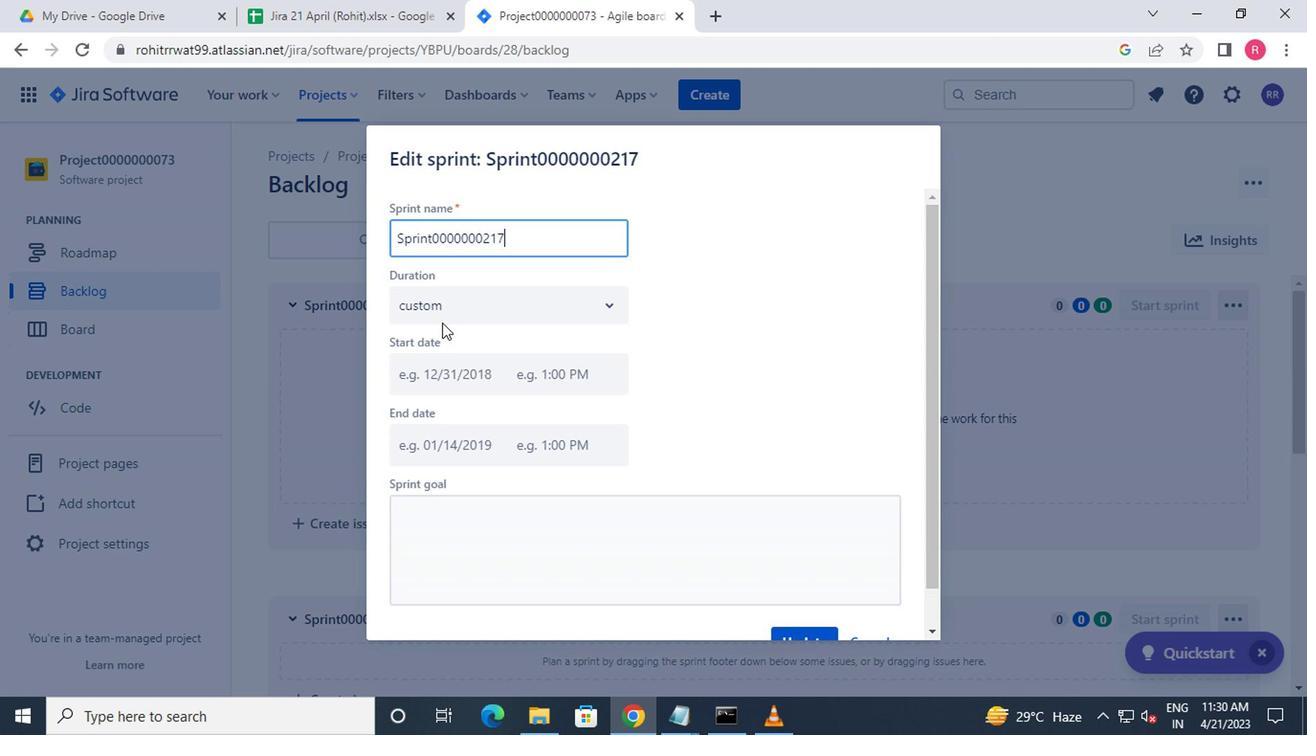 
Action: Mouse pressed left at (446, 315)
Screenshot: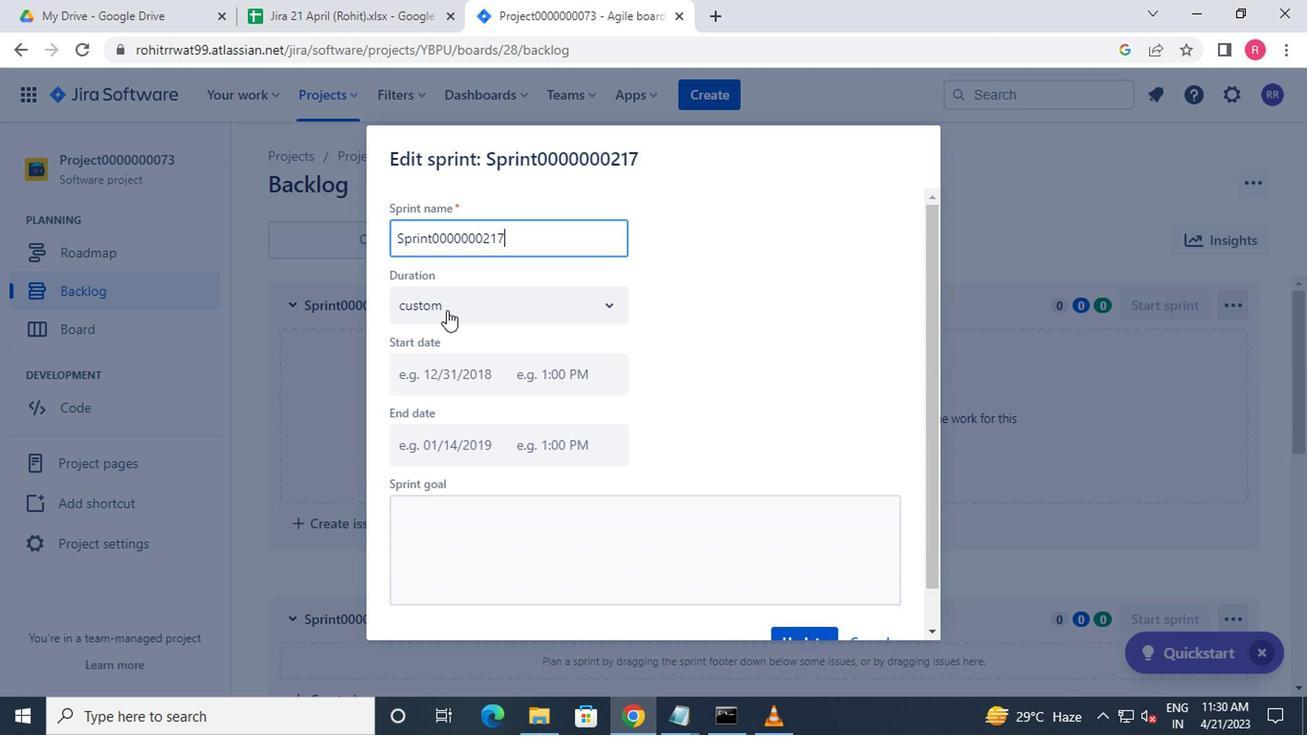 
Action: Mouse moved to (467, 359)
Screenshot: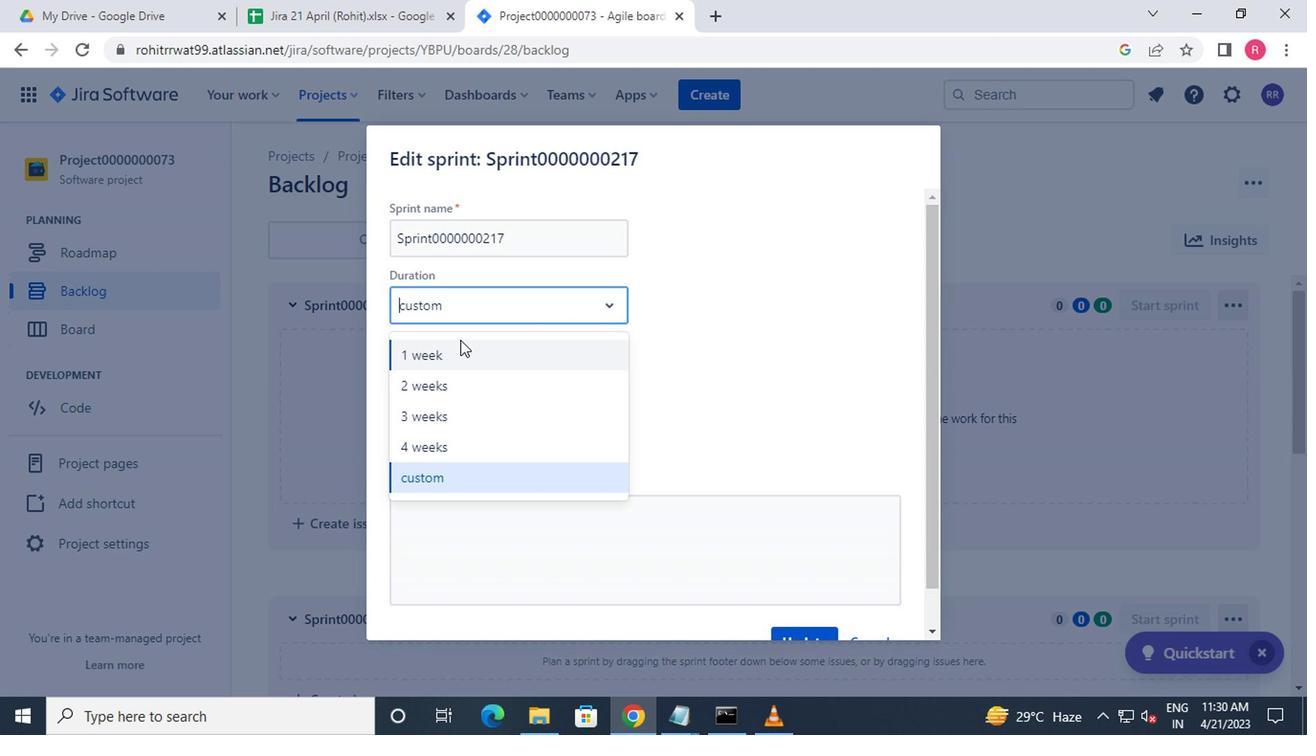 
Action: Mouse pressed left at (467, 359)
Screenshot: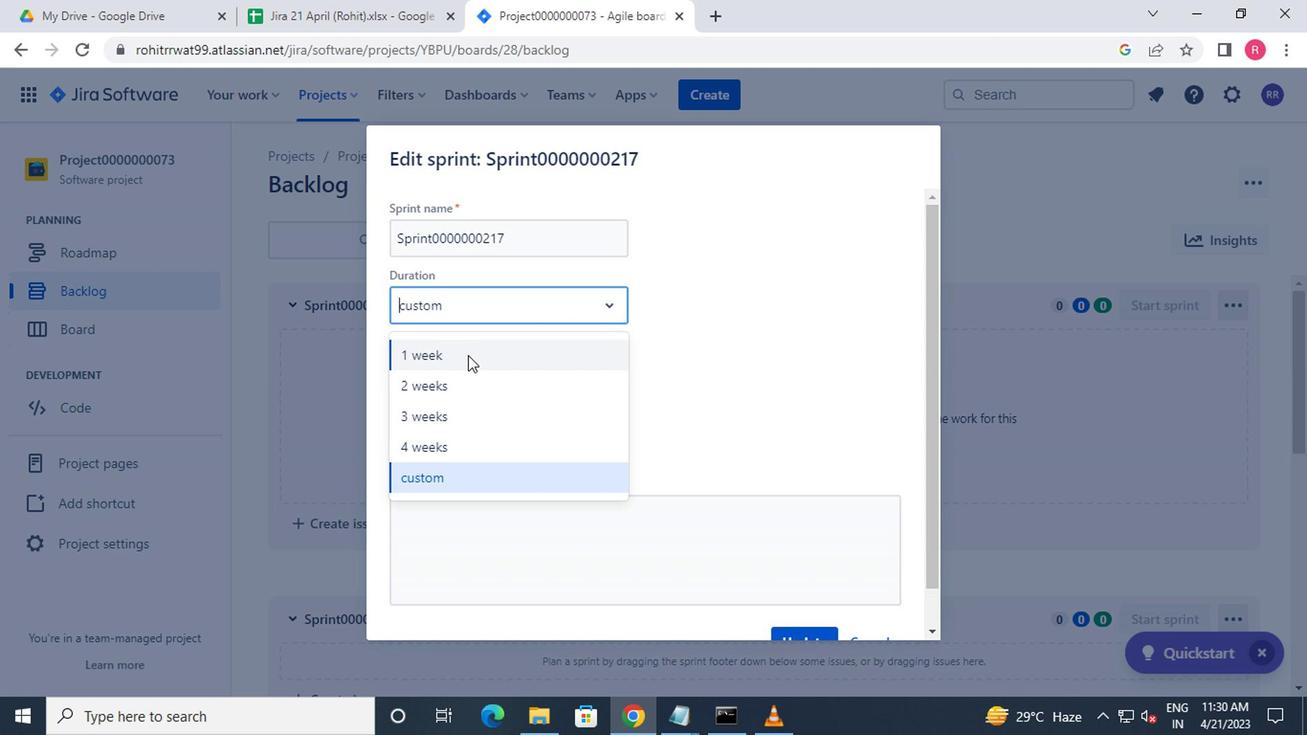 
Action: Mouse moved to (785, 634)
Screenshot: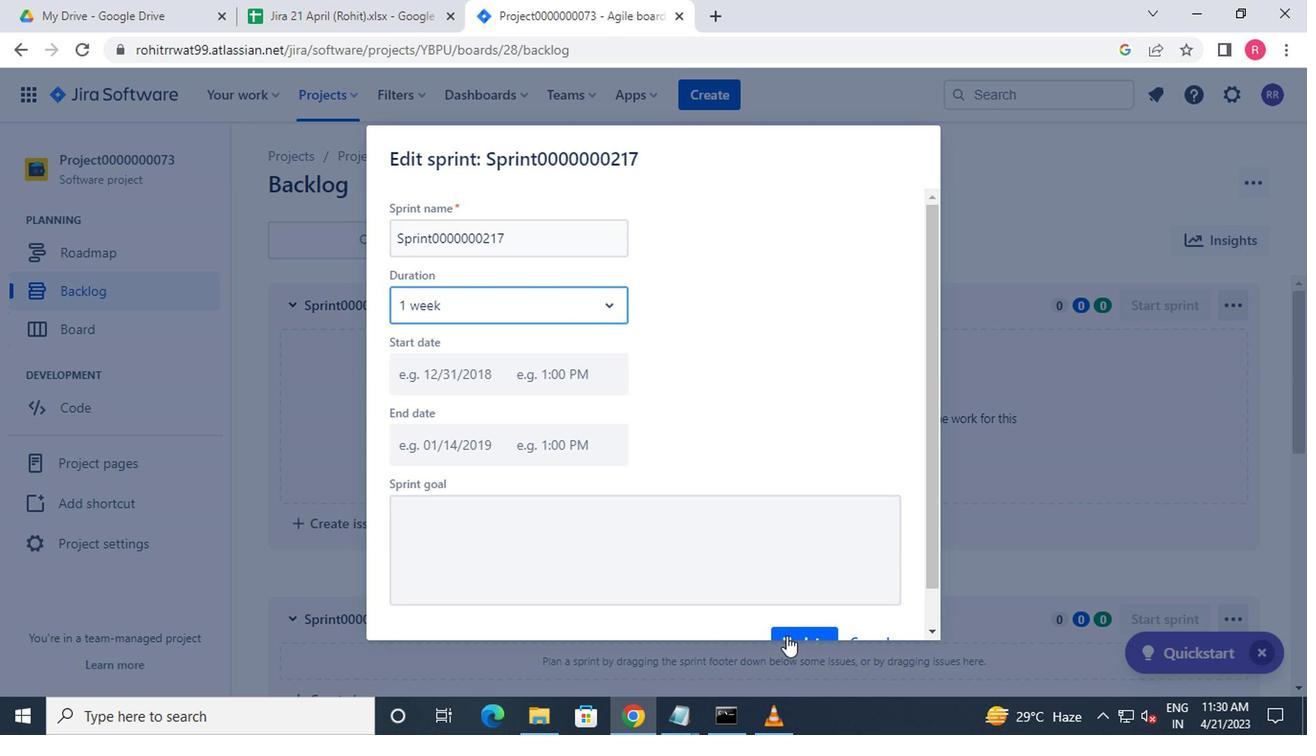 
Action: Mouse pressed left at (785, 634)
Screenshot: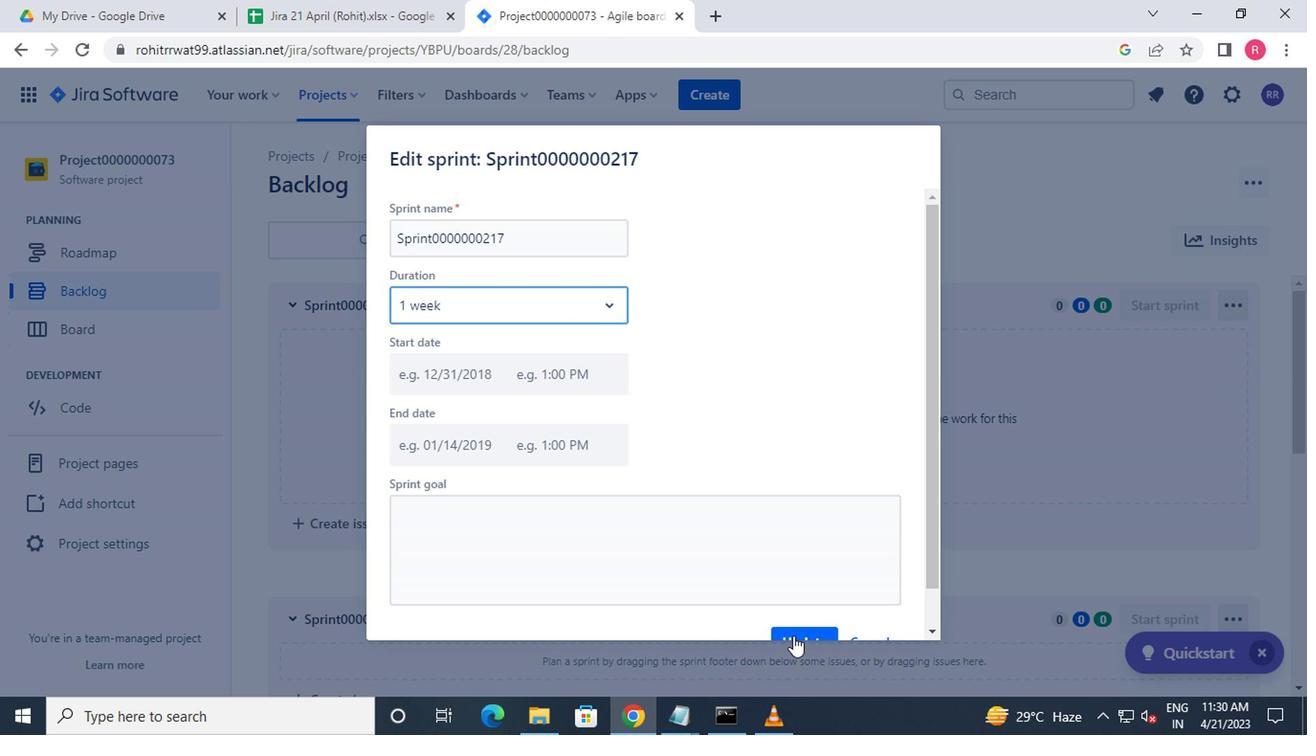 
Action: Mouse moved to (608, 583)
Screenshot: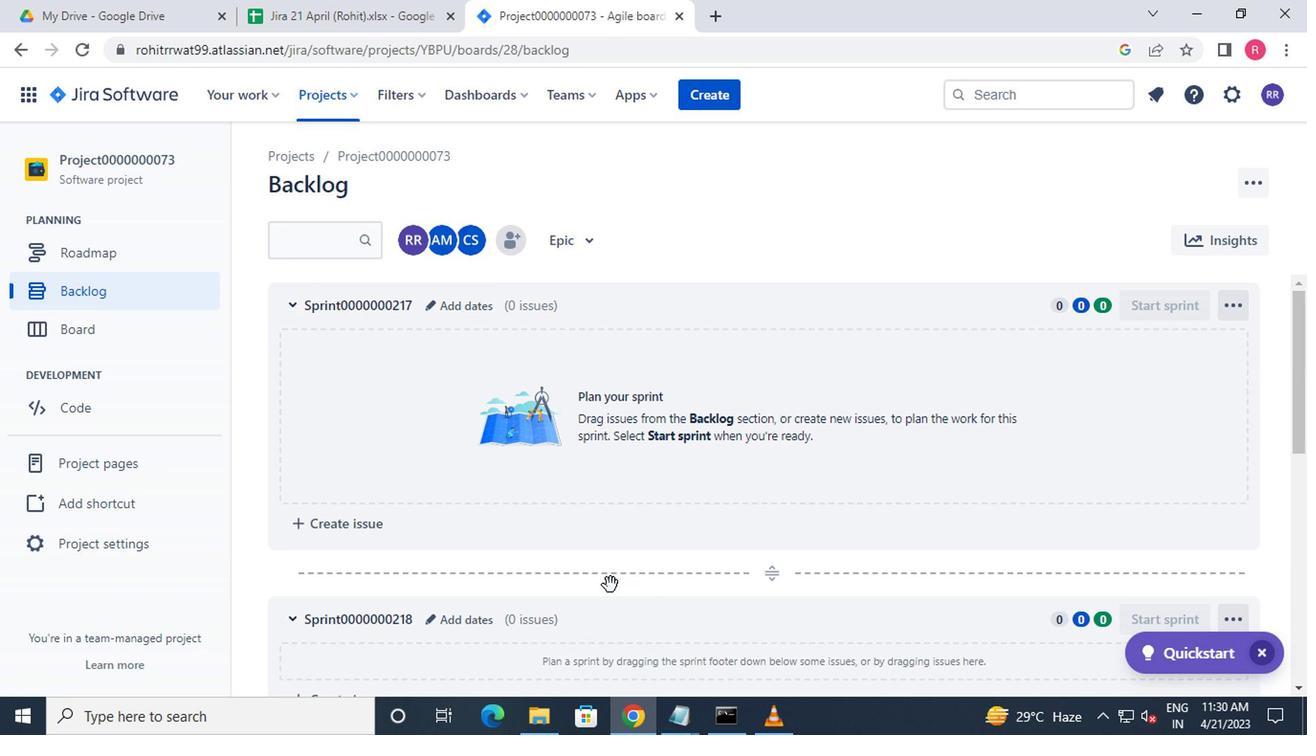 
Action: Mouse scrolled (608, 582) with delta (0, -1)
Screenshot: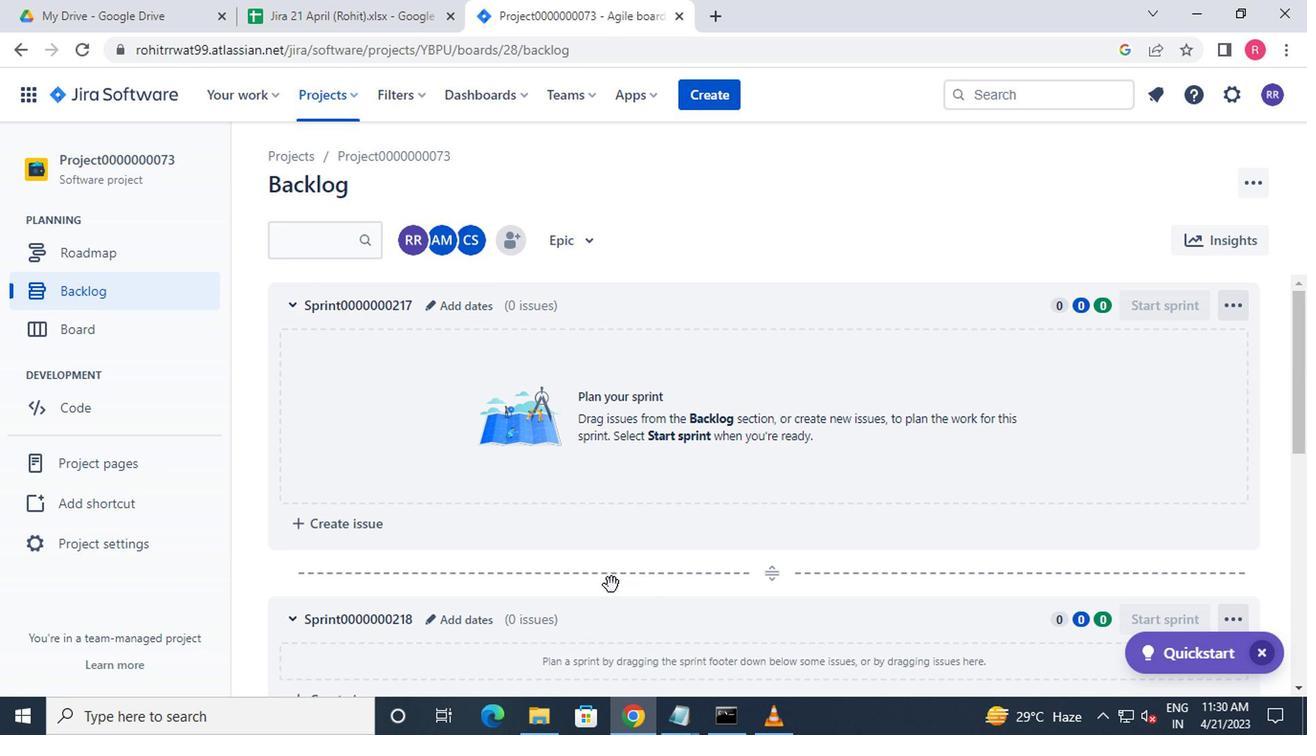 
Action: Mouse scrolled (608, 582) with delta (0, -1)
Screenshot: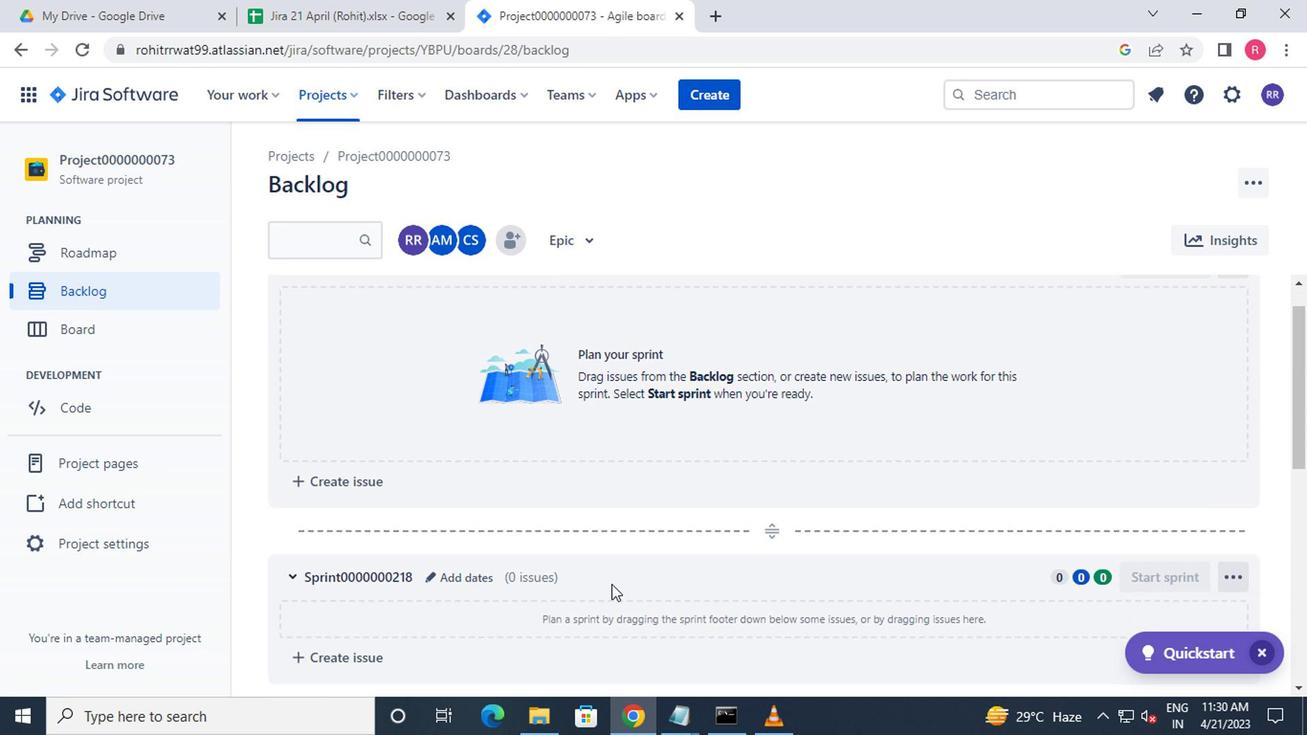 
Action: Mouse moved to (426, 436)
Screenshot: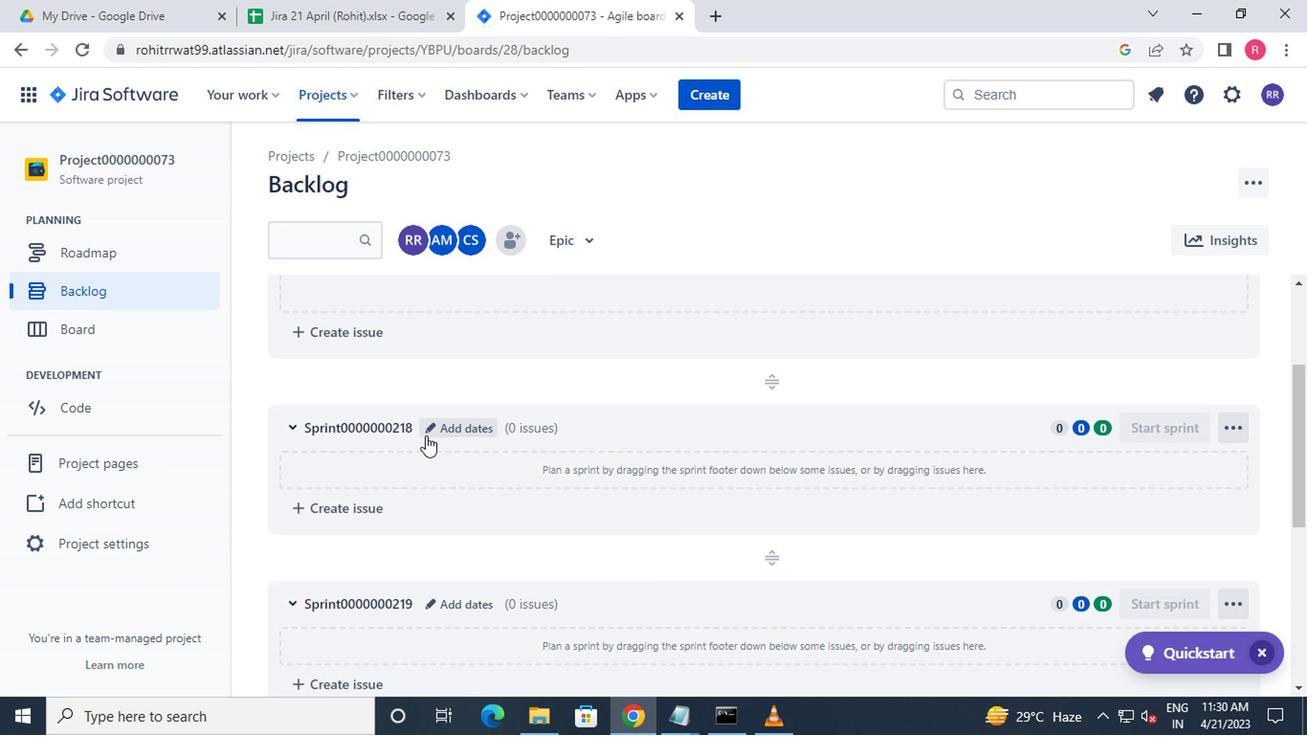 
Action: Mouse pressed left at (426, 436)
Screenshot: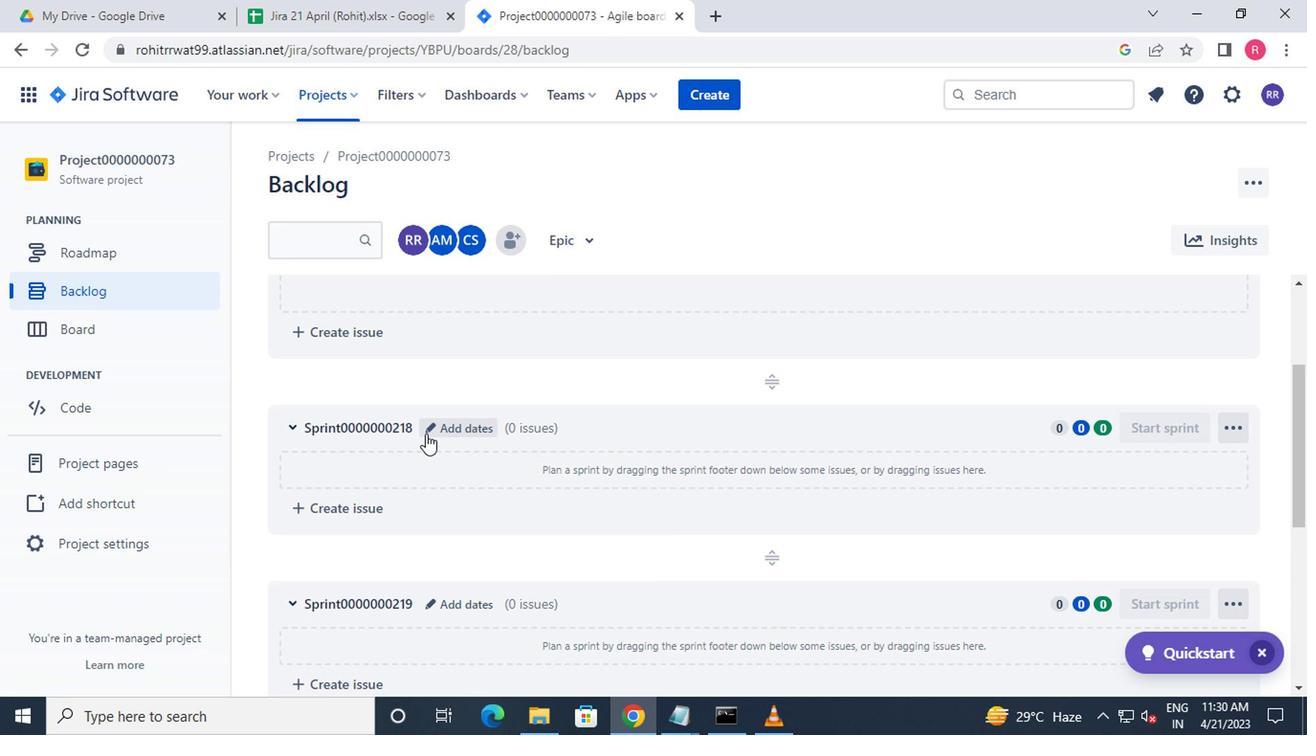 
Action: Mouse moved to (434, 329)
Screenshot: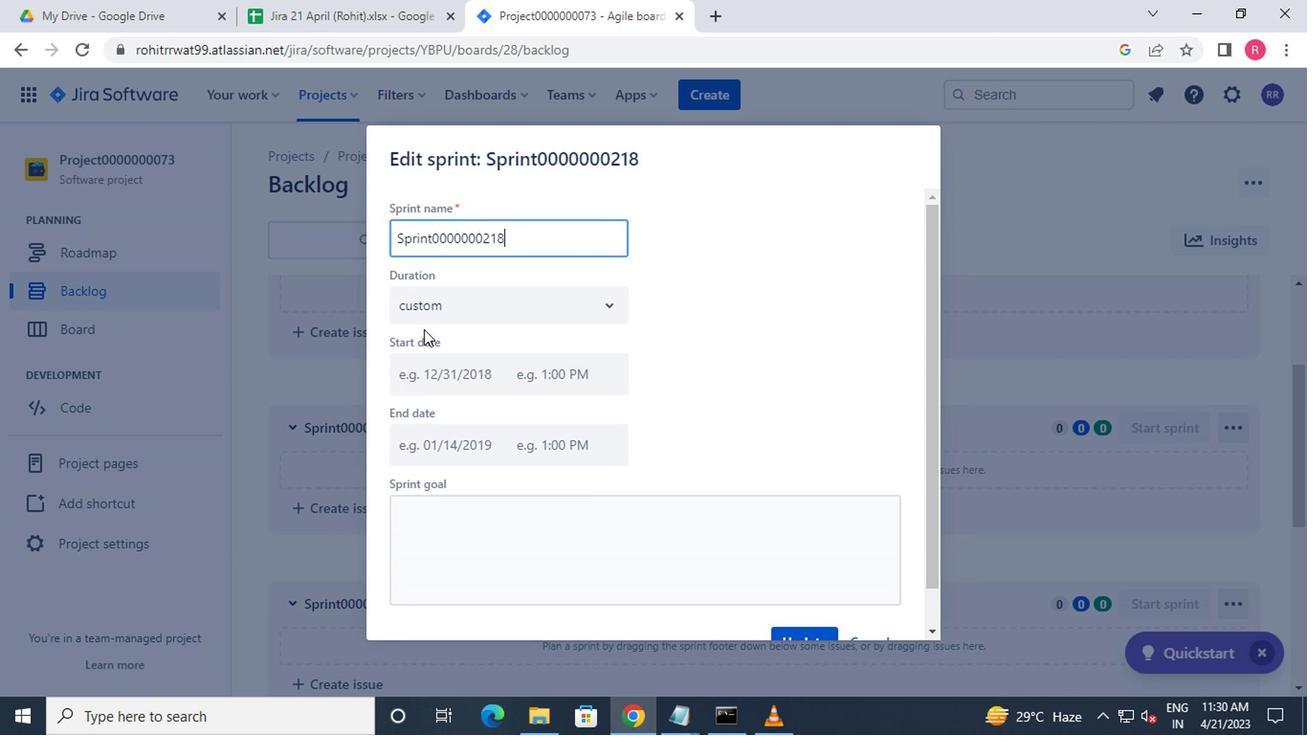 
Action: Mouse pressed left at (434, 329)
Screenshot: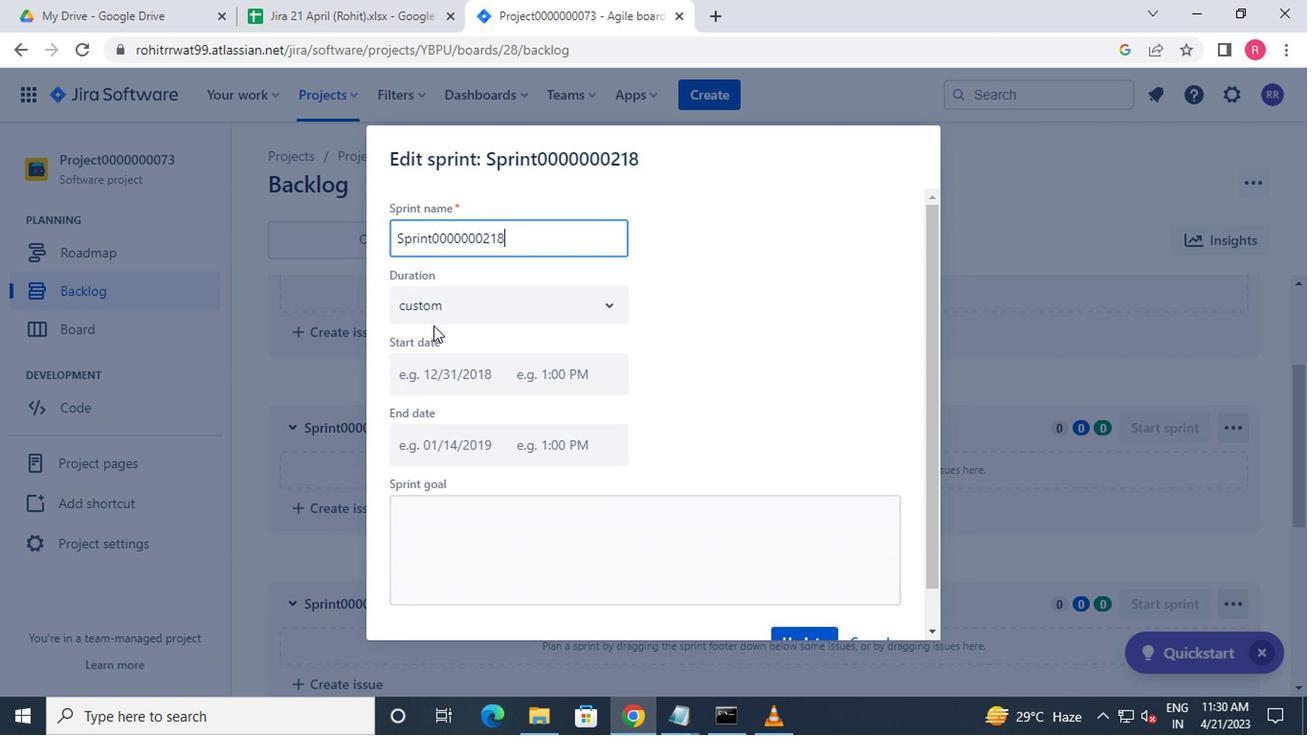 
Action: Mouse moved to (434, 323)
Screenshot: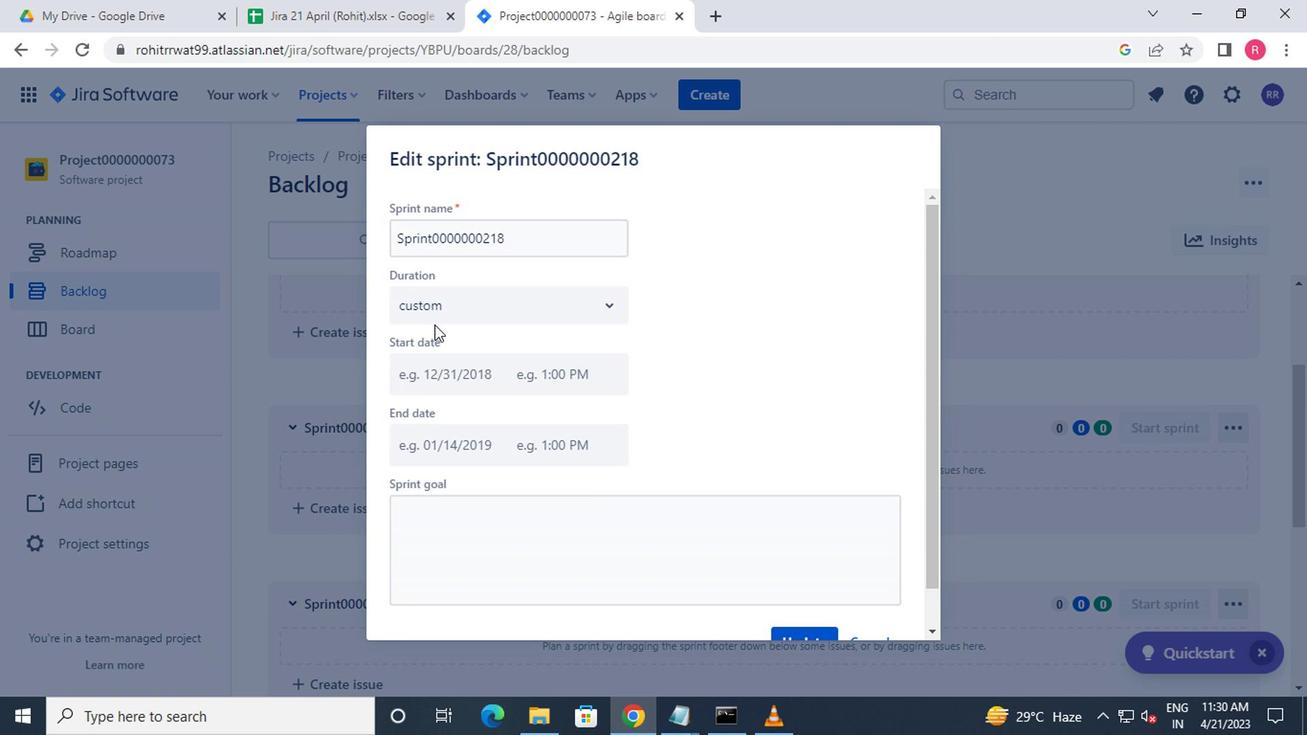 
Action: Mouse pressed left at (434, 323)
Screenshot: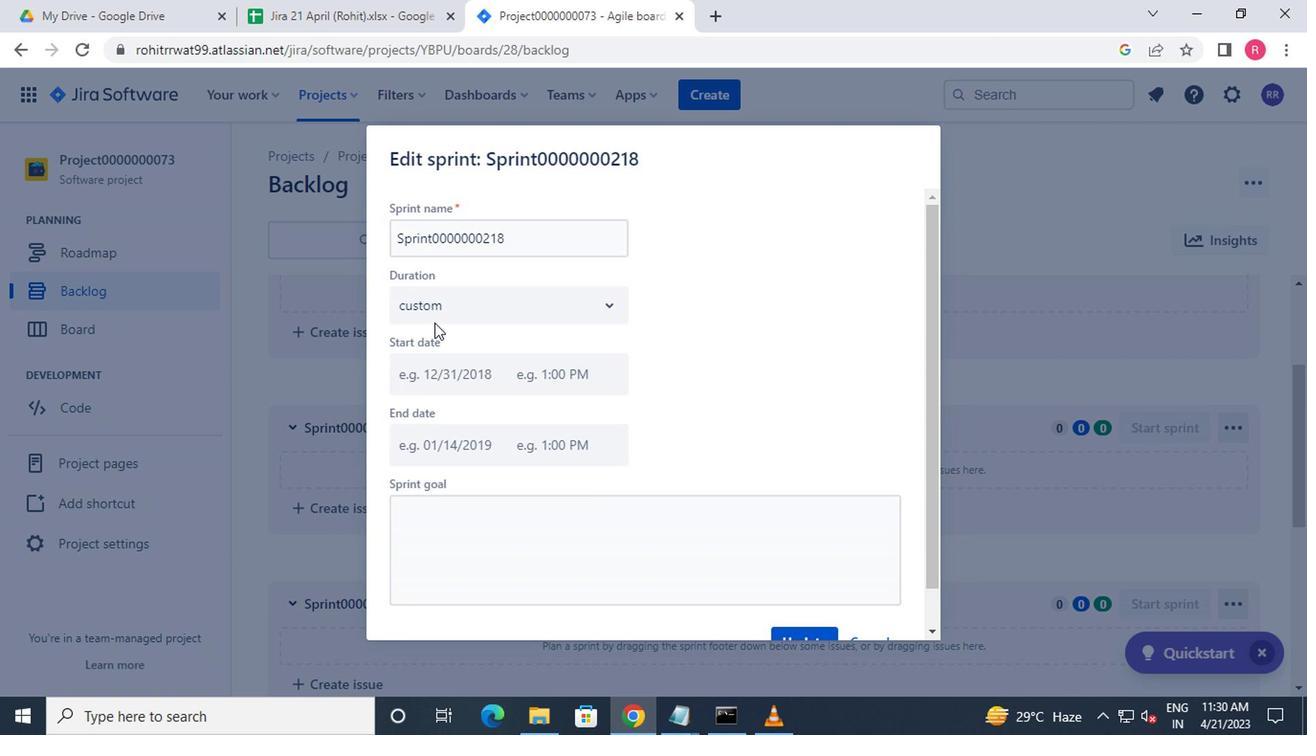 
Action: Mouse moved to (461, 382)
Screenshot: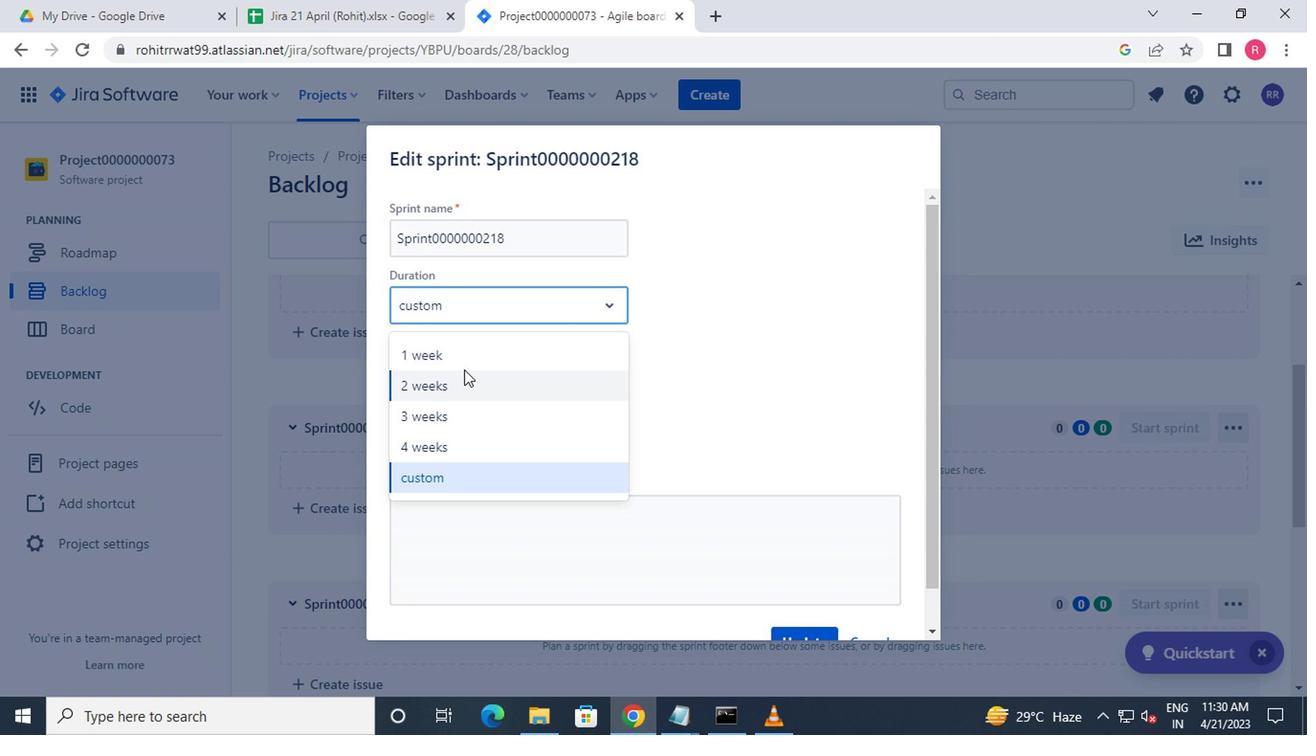 
Action: Mouse pressed left at (461, 382)
Screenshot: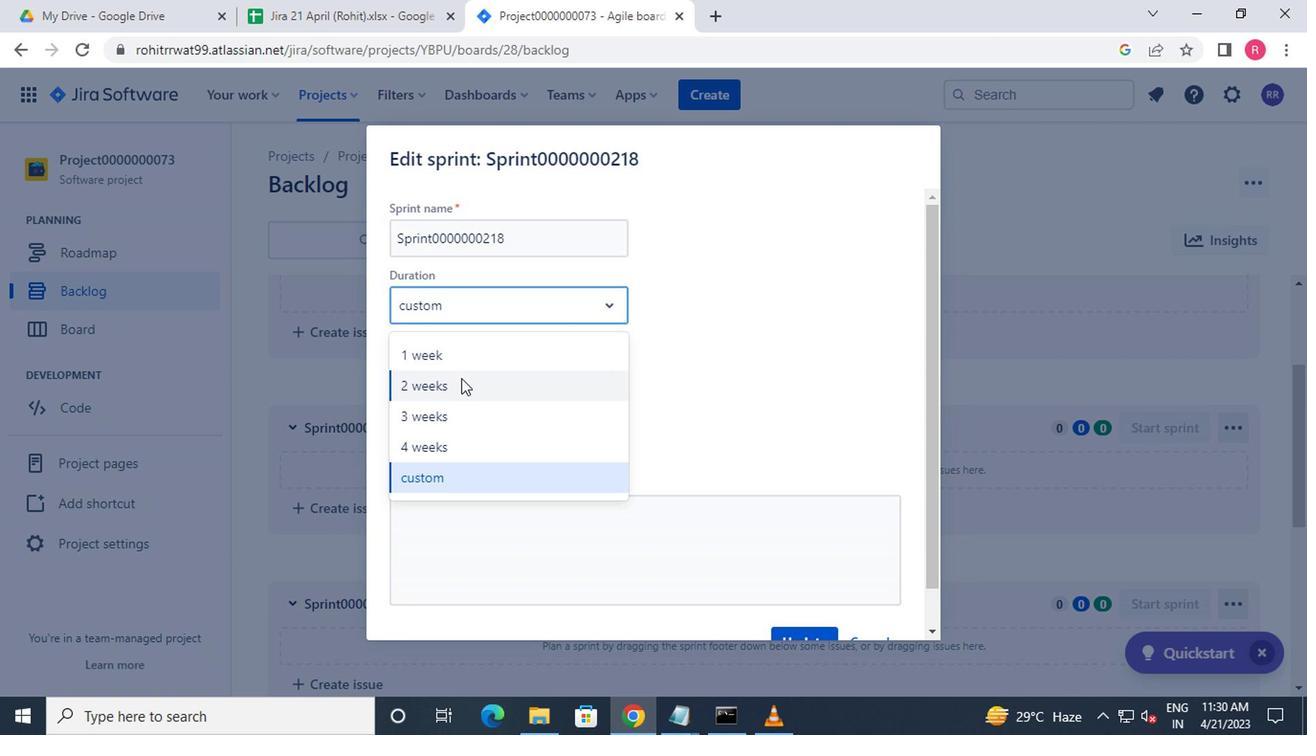
Action: Mouse moved to (807, 624)
Screenshot: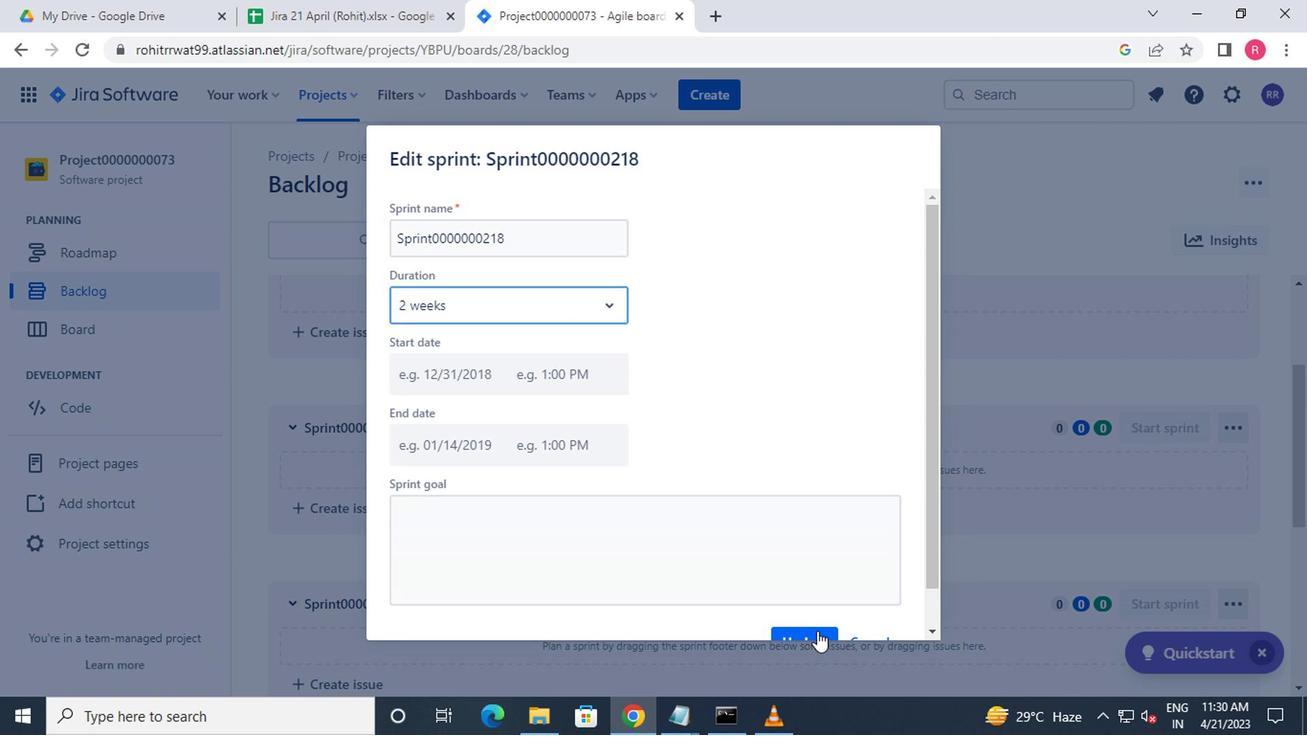 
Action: Mouse pressed left at (807, 624)
Screenshot: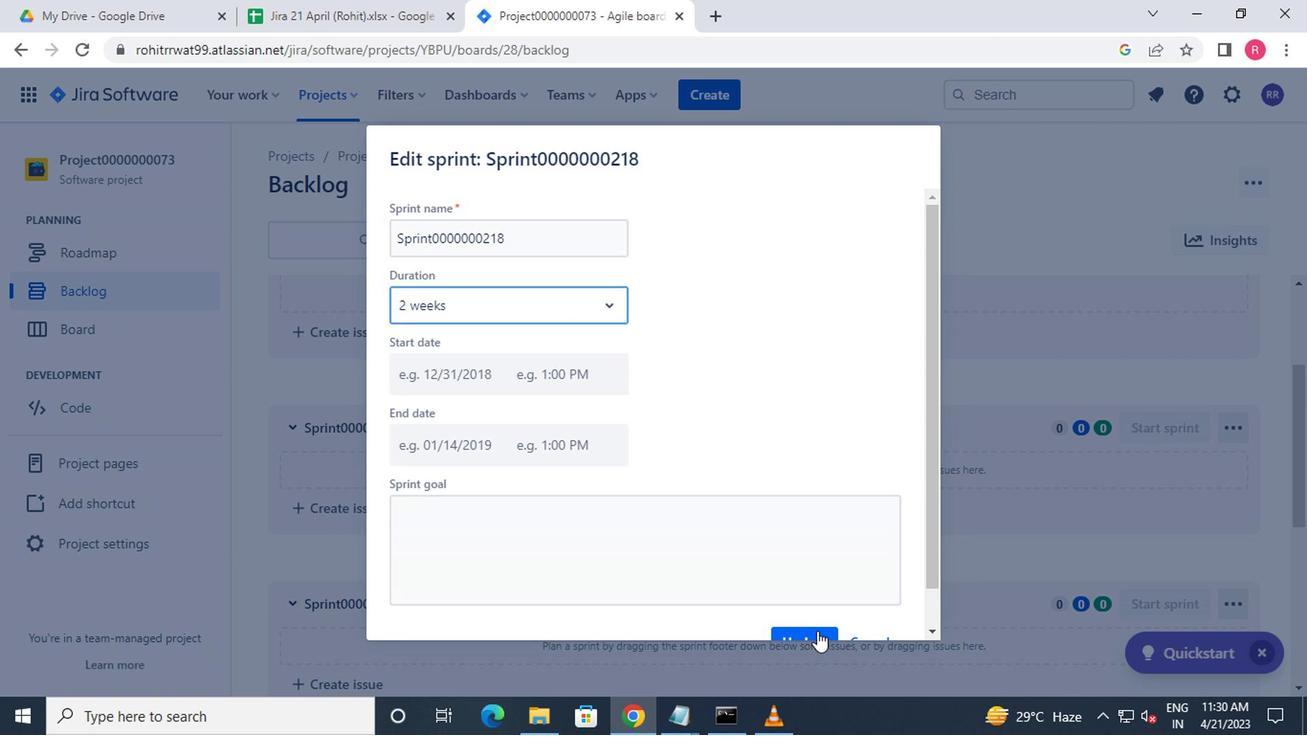 
Action: Mouse moved to (526, 497)
Screenshot: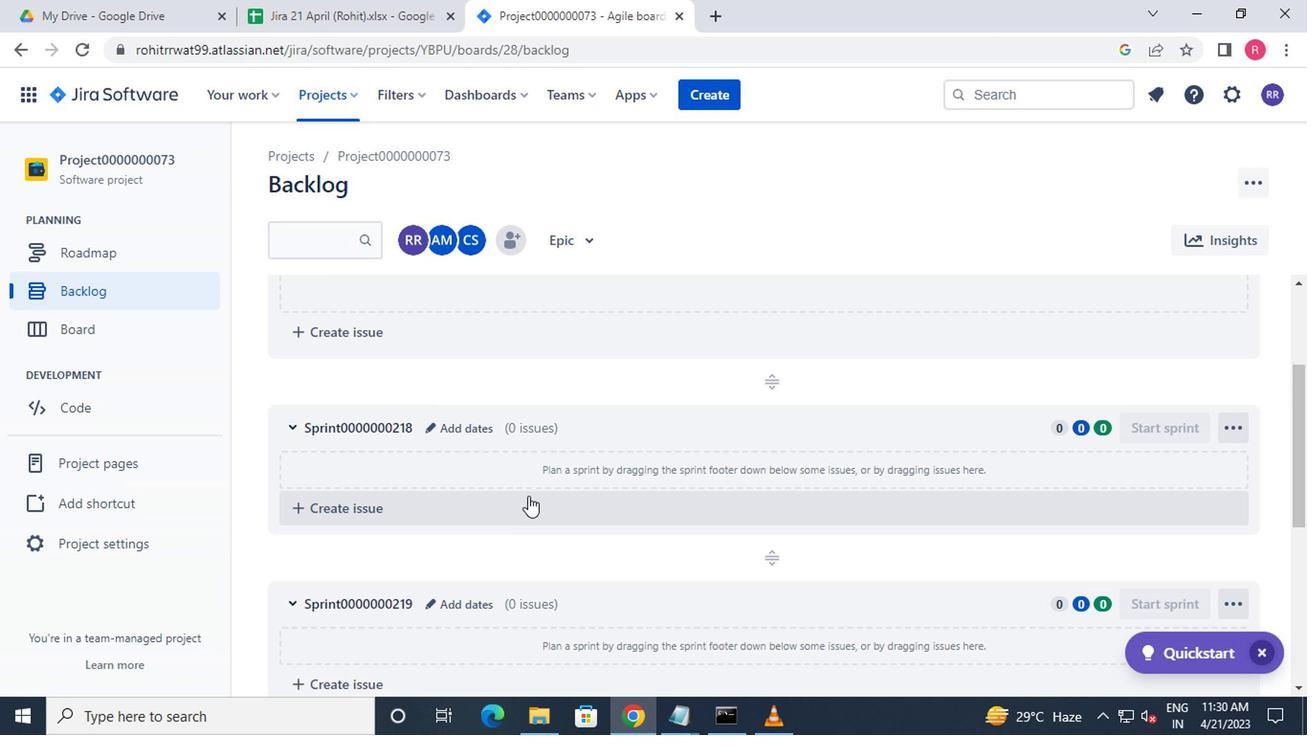 
Action: Mouse scrolled (526, 496) with delta (0, 0)
Screenshot: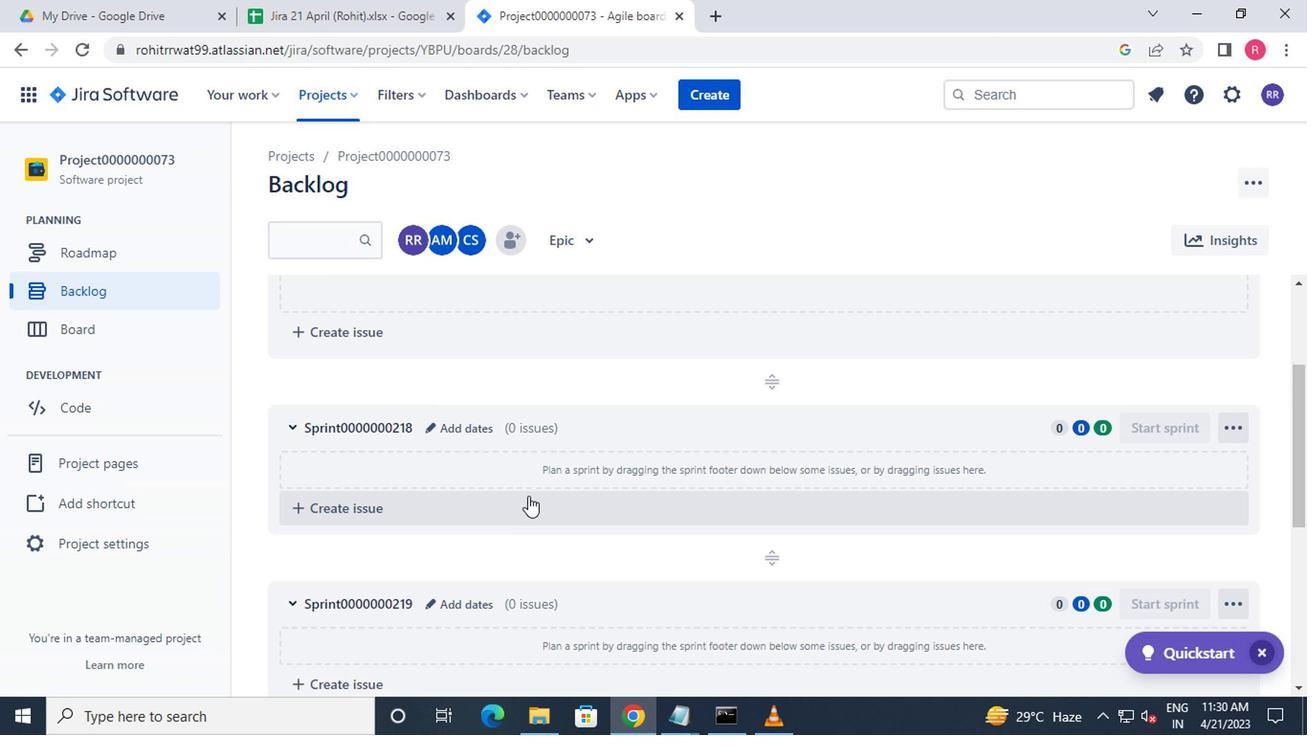 
Action: Mouse moved to (431, 503)
Screenshot: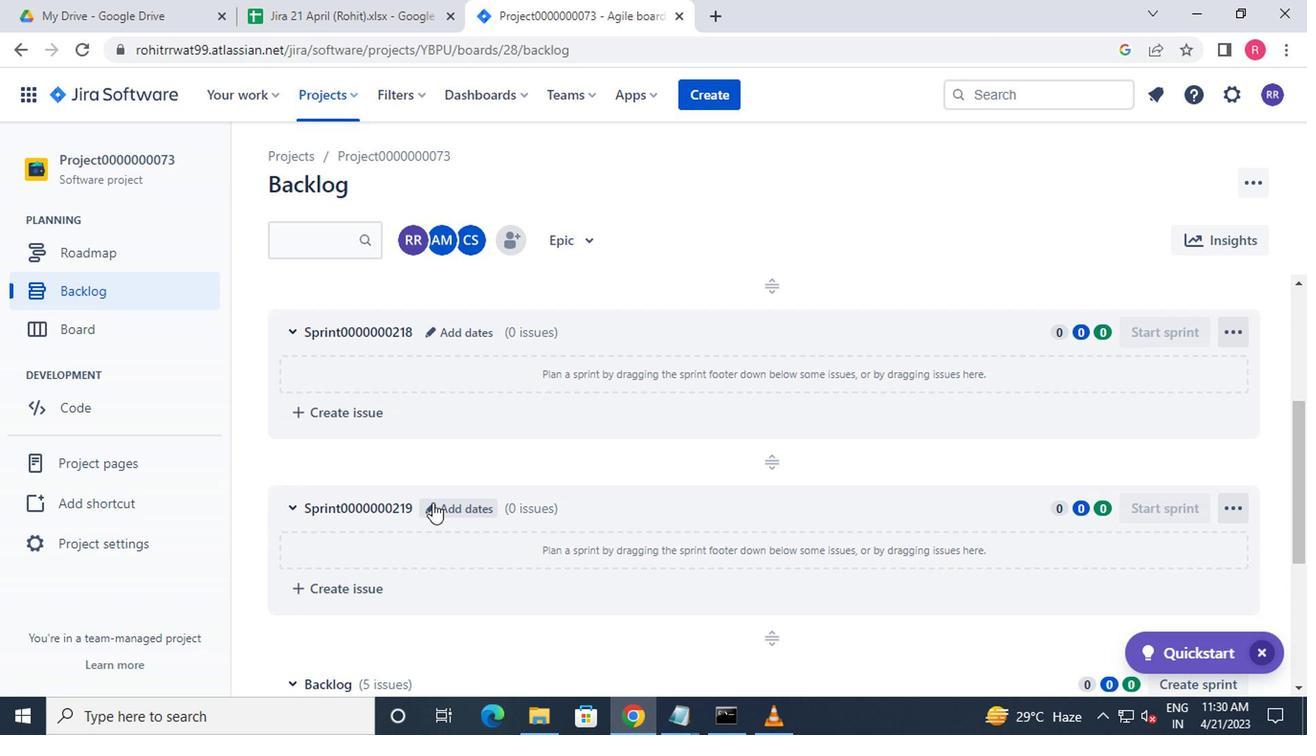 
Action: Mouse pressed left at (431, 503)
Screenshot: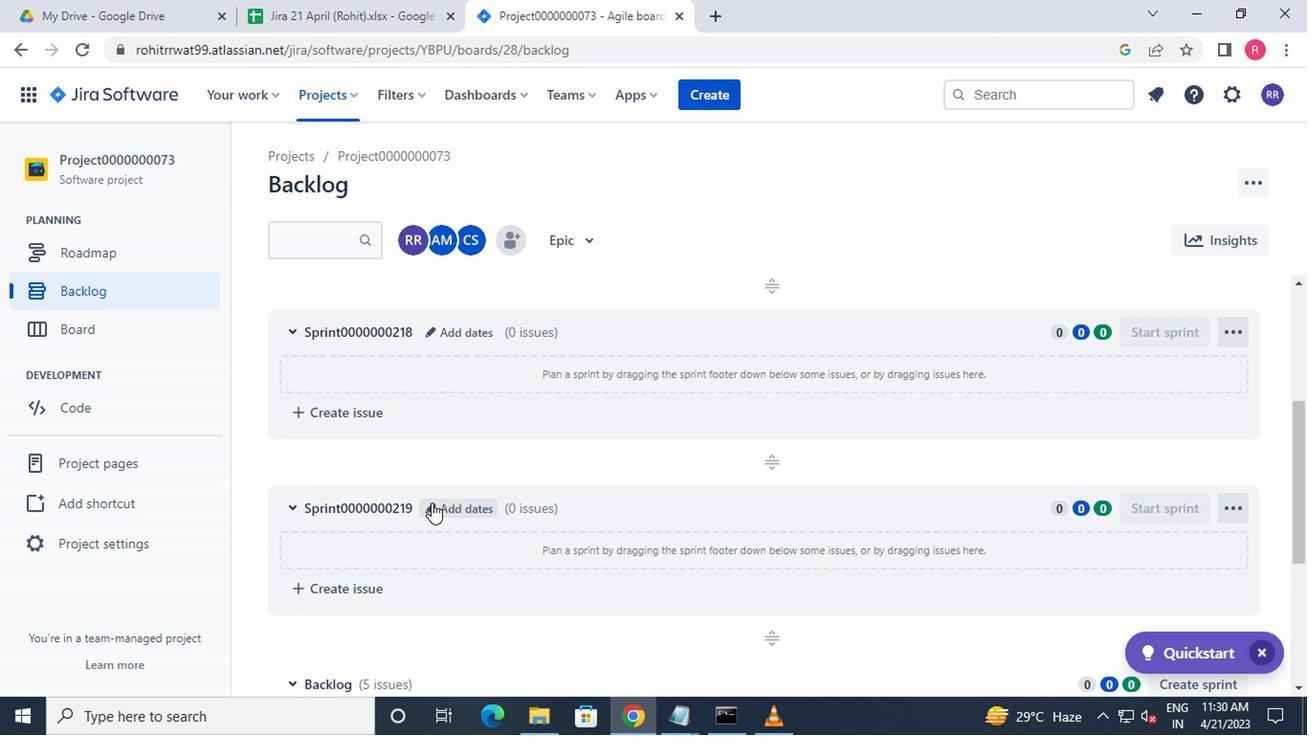 
Action: Mouse moved to (500, 308)
Screenshot: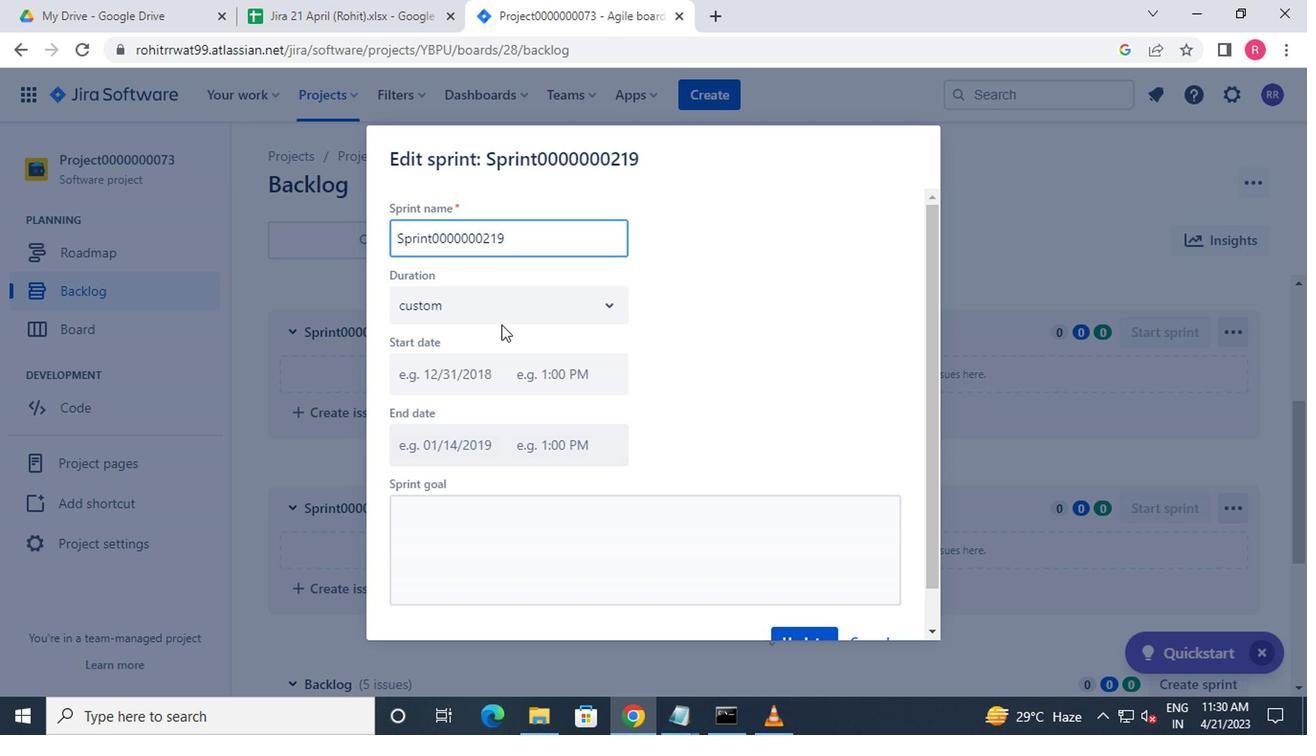 
Action: Mouse pressed left at (500, 308)
Screenshot: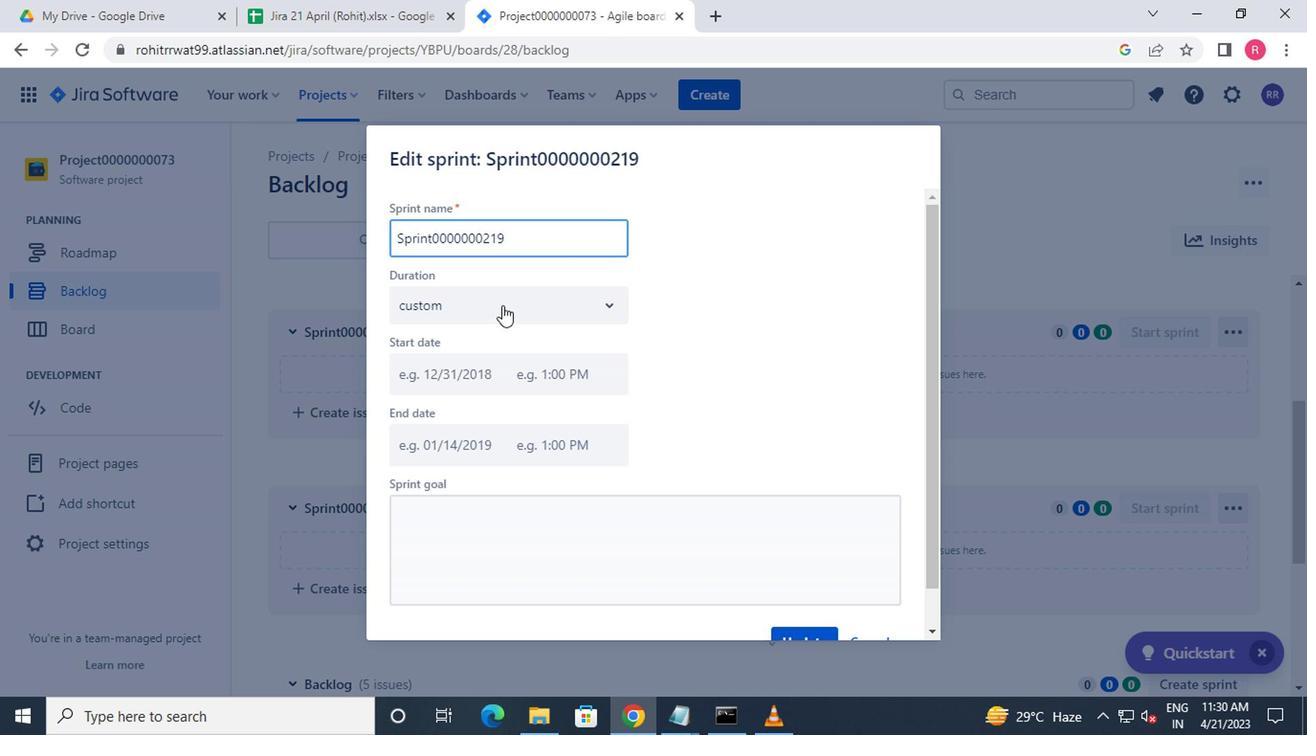 
Action: Mouse moved to (489, 420)
Screenshot: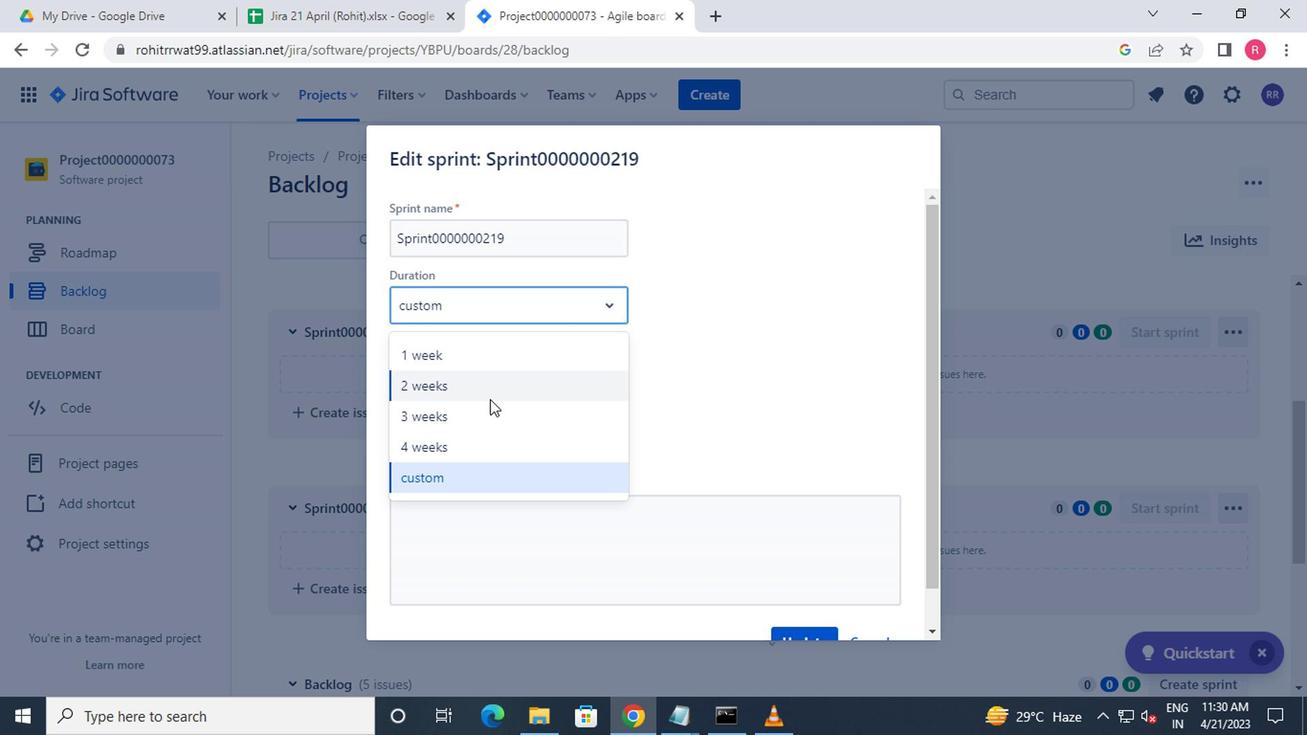 
Action: Mouse pressed left at (489, 420)
Screenshot: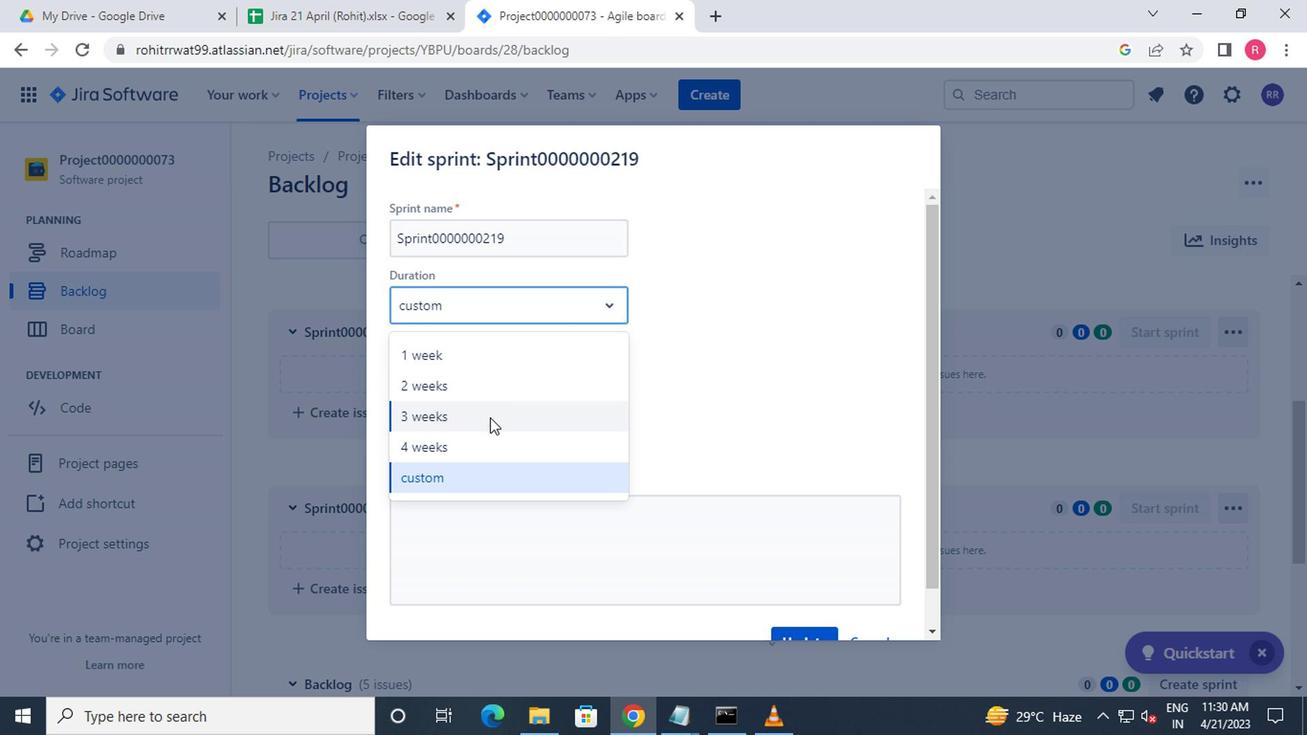 
Action: Mouse moved to (787, 626)
Screenshot: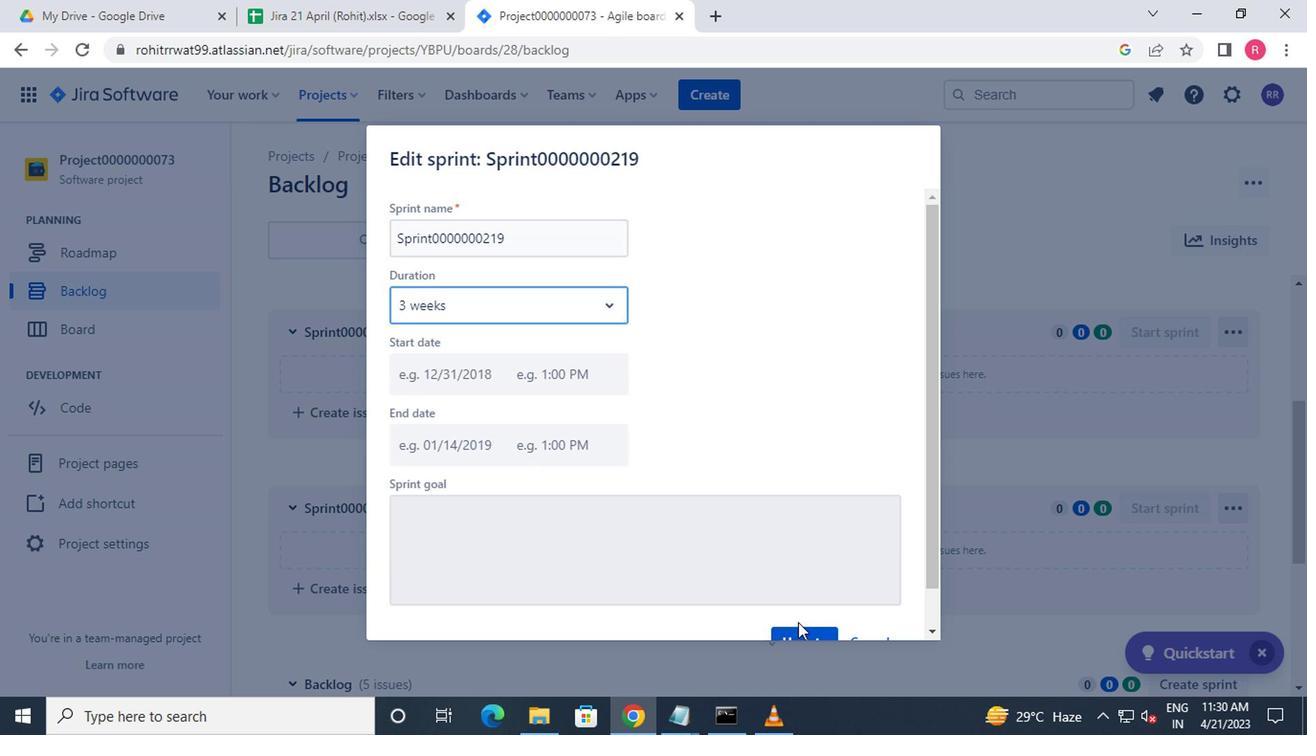 
Action: Mouse pressed left at (787, 626)
Screenshot: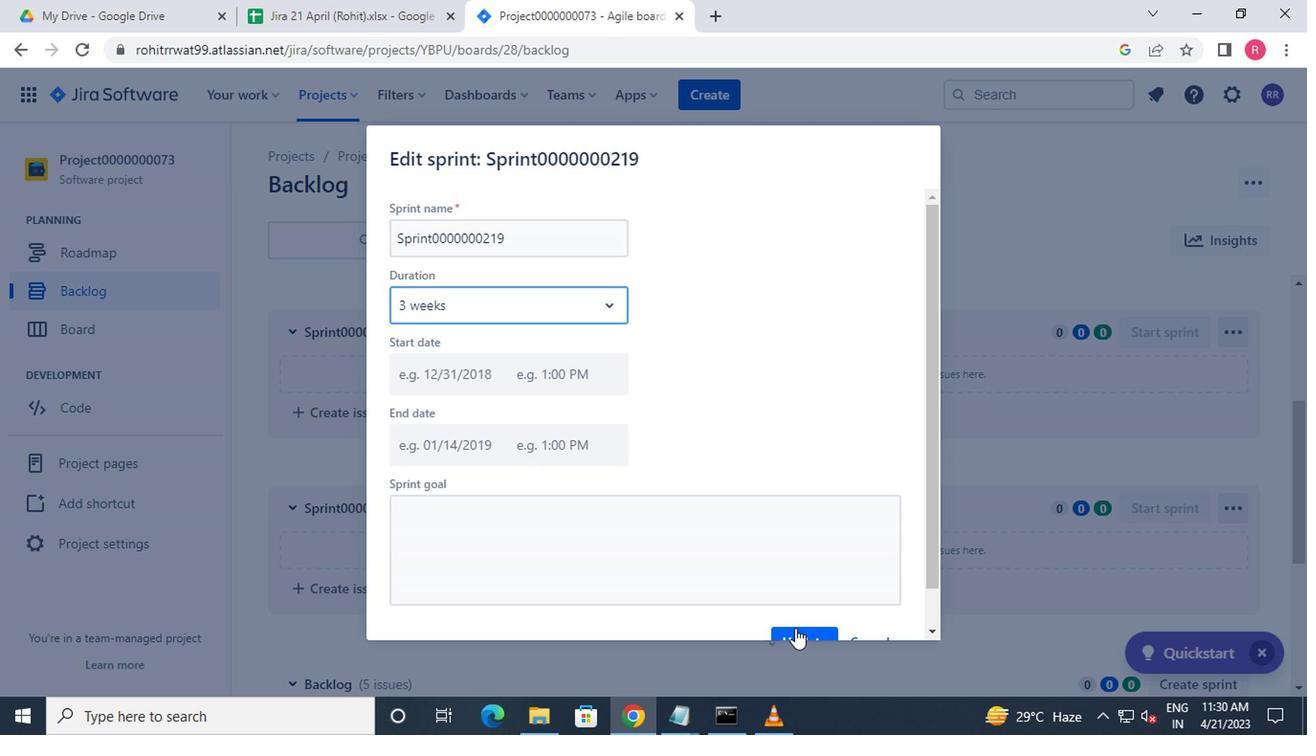 
